 Task: Look for space in Crestview, United States from 5th July, 2023 to 15th July, 2023 for 9 adults in price range Rs.15000 to Rs.25000. Place can be entire place with 5 bedrooms having 5 beds and 5 bathrooms. Property type can be house, flat, guest house. Booking option can be shelf check-in. Required host language is English.
Action: Mouse moved to (423, 100)
Screenshot: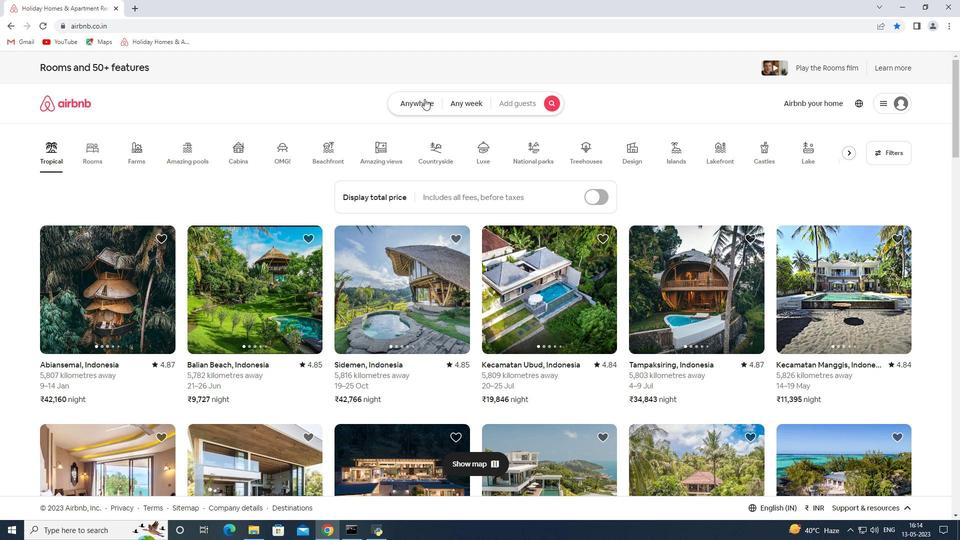 
Action: Mouse pressed left at (423, 100)
Screenshot: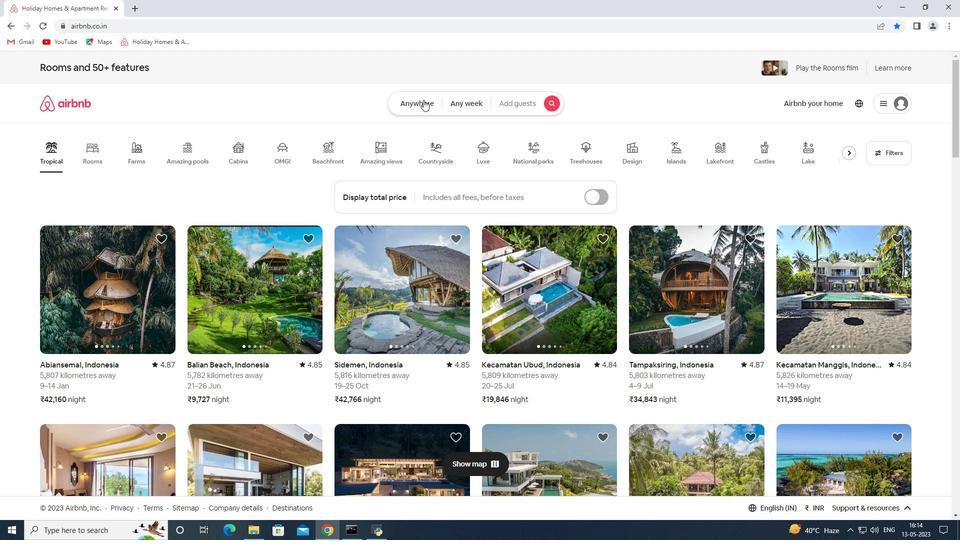 
Action: Mouse moved to (345, 146)
Screenshot: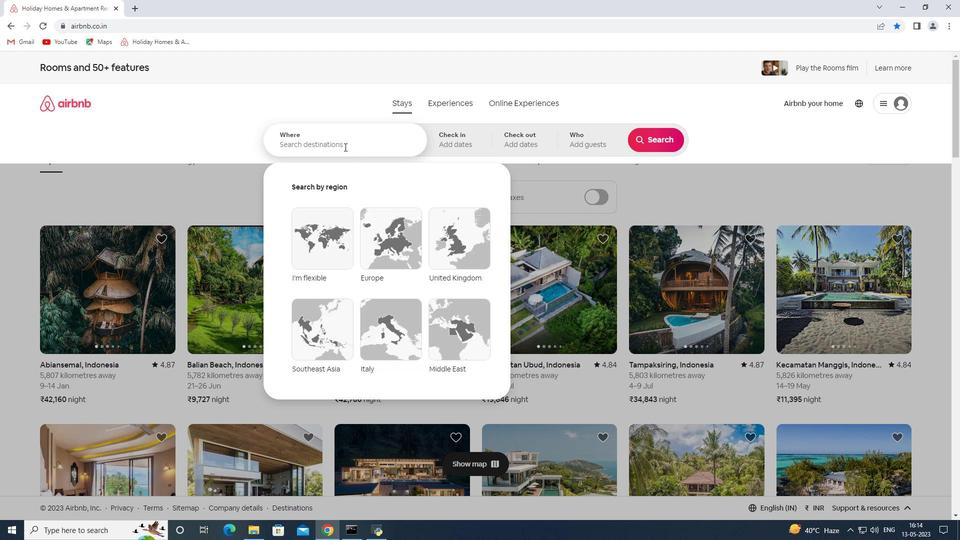 
Action: Mouse pressed left at (345, 146)
Screenshot: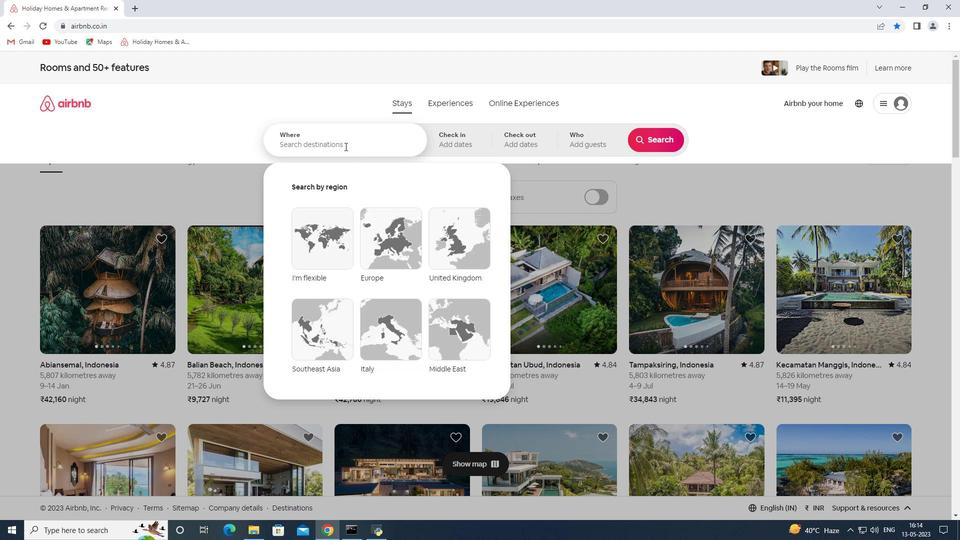 
Action: Key pressed <Key.shift><Key.shift>Crestview<Key.space><Key.shift><Key.shift><Key.shift><Key.shift><Key.shift><Key.shift><Key.shift><Key.shift><Key.shift><Key.shift><Key.shift><Key.shift><Key.shift><Key.shift><Key.shift><Key.shift><Key.shift><Key.shift><Key.shift><Key.shift><Key.shift><Key.shift><Key.shift><Key.shift><Key.shift><Key.shift><Key.shift><Key.shift><Key.shift><Key.shift>United<Key.space><Key.shift>States<Key.space><Key.enter>
Screenshot: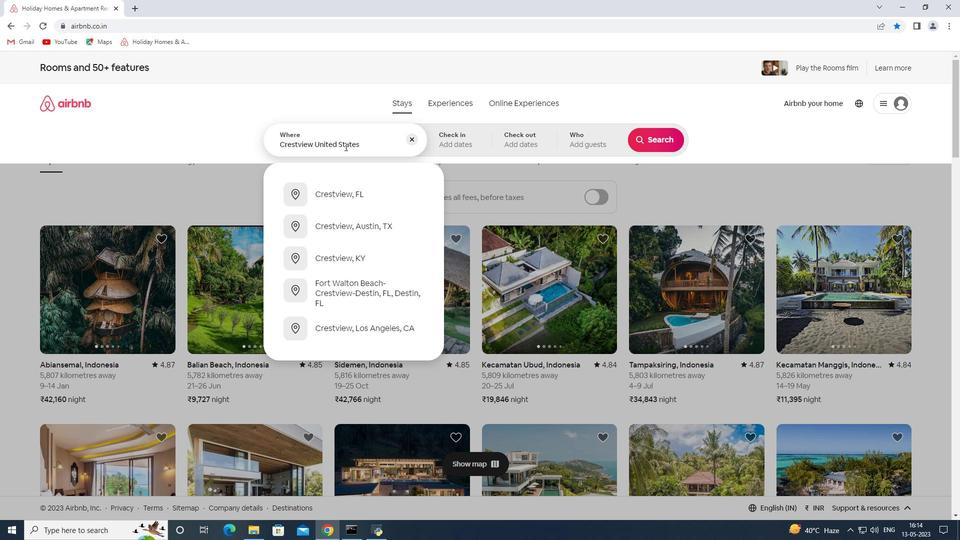 
Action: Mouse moved to (650, 217)
Screenshot: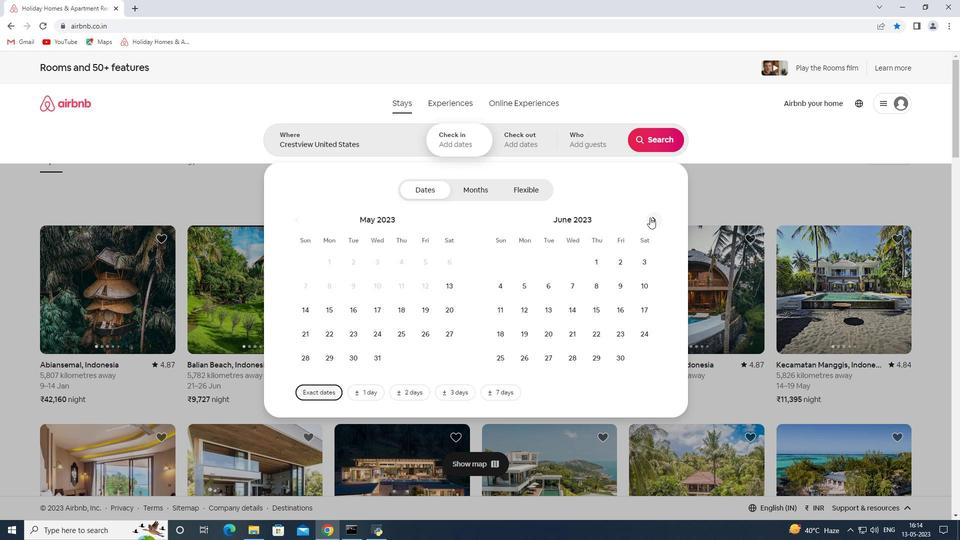 
Action: Mouse pressed left at (650, 217)
Screenshot: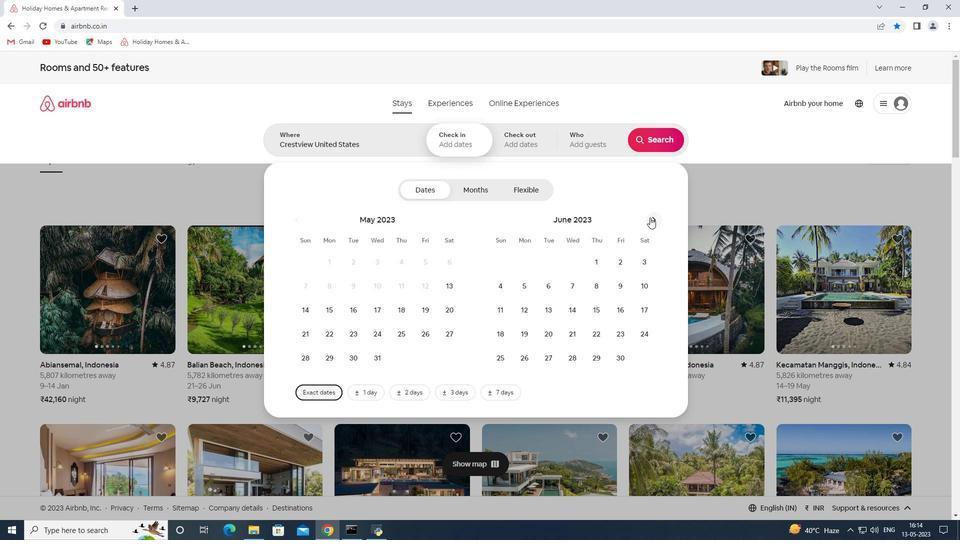 
Action: Mouse moved to (574, 287)
Screenshot: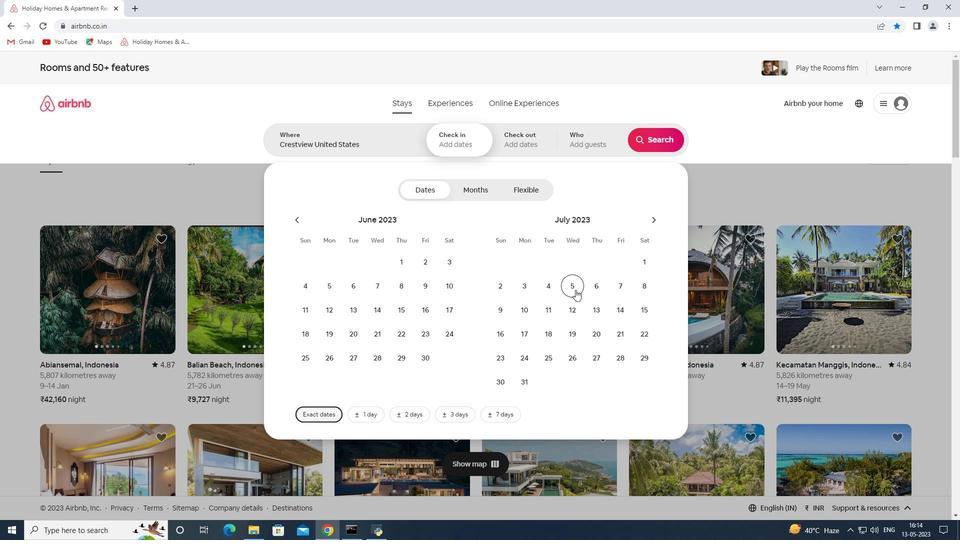 
Action: Mouse pressed left at (574, 287)
Screenshot: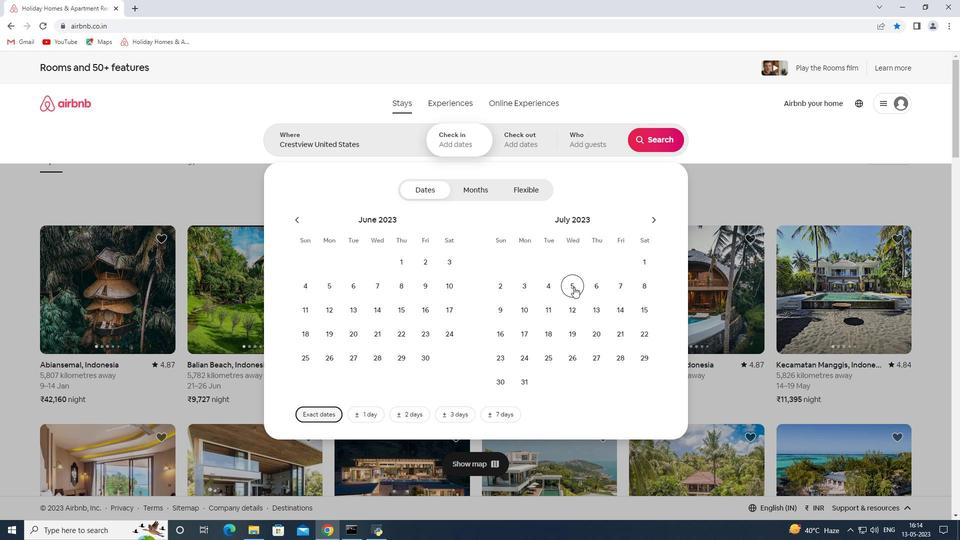 
Action: Mouse moved to (640, 308)
Screenshot: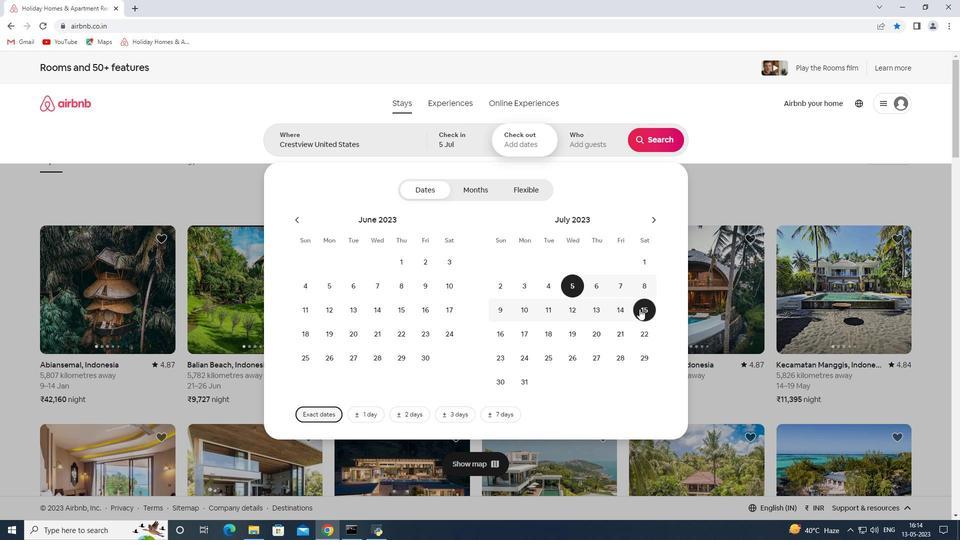 
Action: Mouse pressed left at (640, 308)
Screenshot: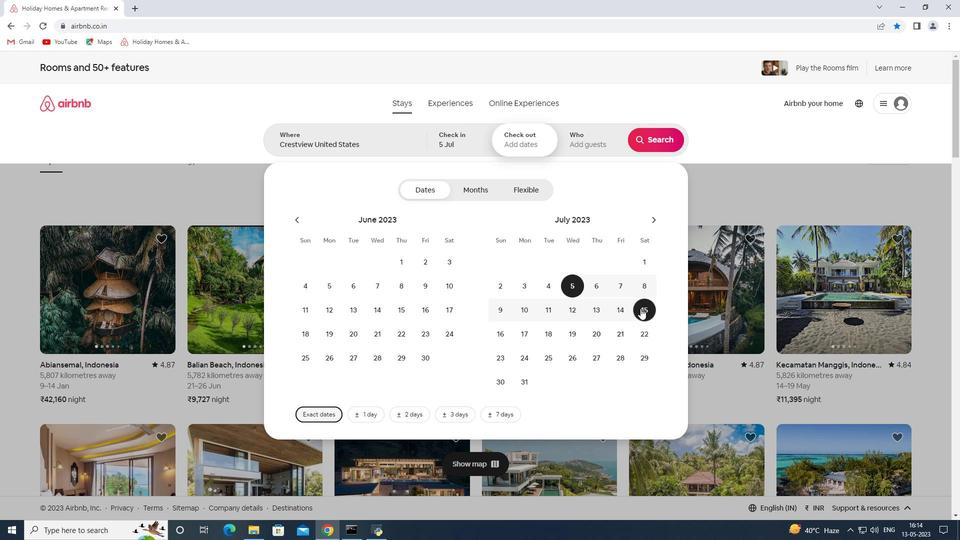 
Action: Mouse moved to (597, 145)
Screenshot: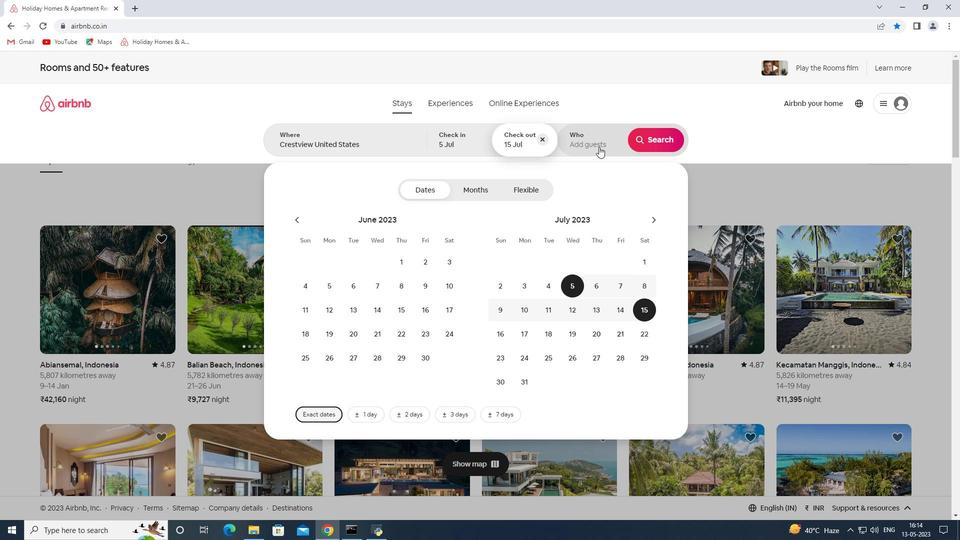 
Action: Mouse pressed left at (597, 145)
Screenshot: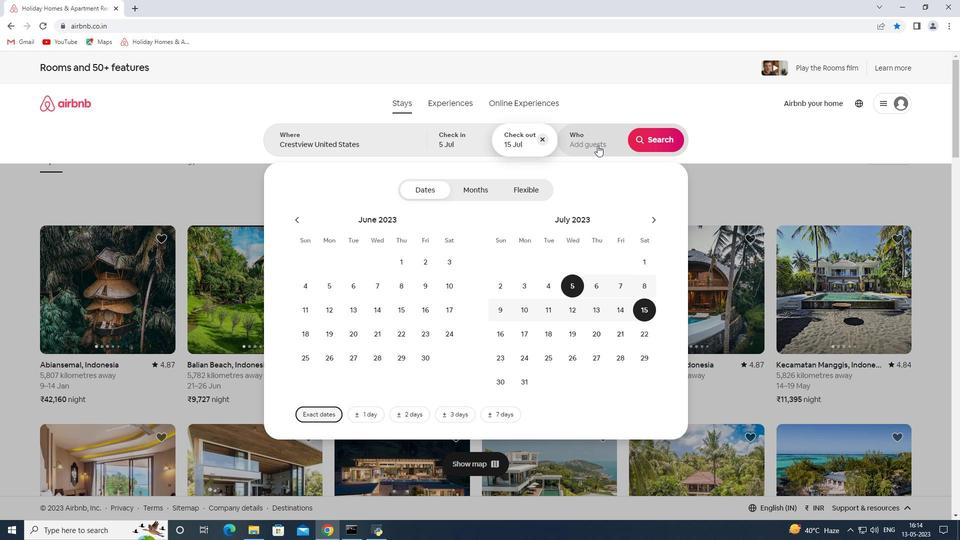 
Action: Mouse moved to (659, 194)
Screenshot: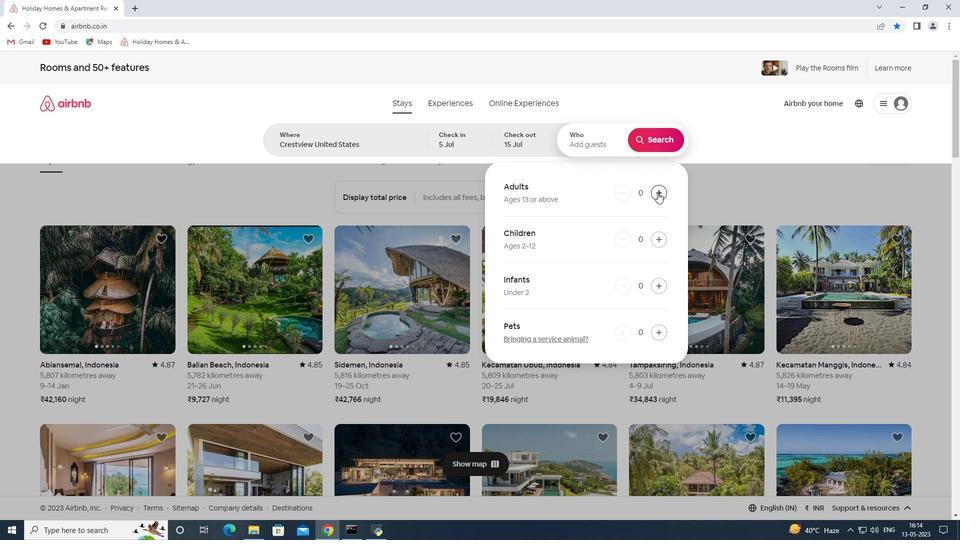 
Action: Mouse pressed left at (659, 194)
Screenshot: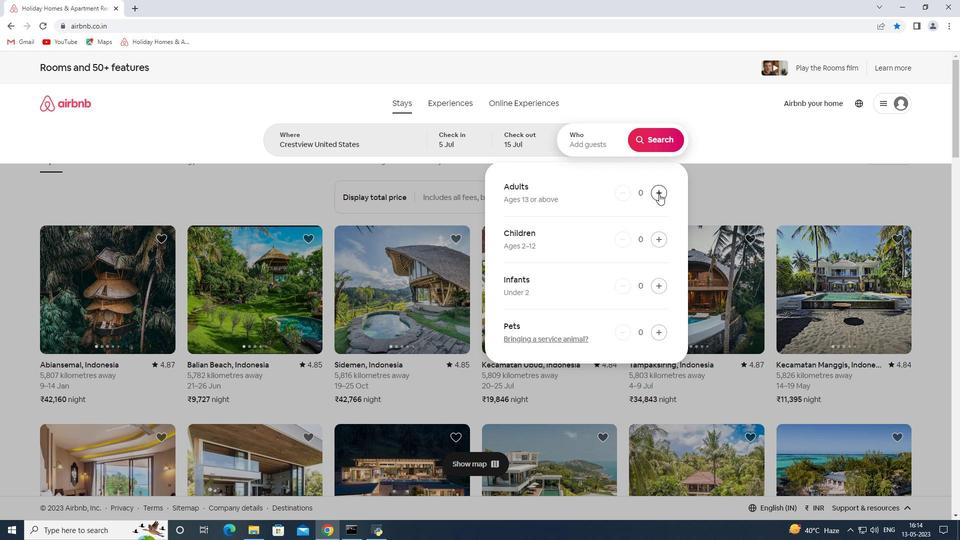 
Action: Mouse pressed left at (659, 194)
Screenshot: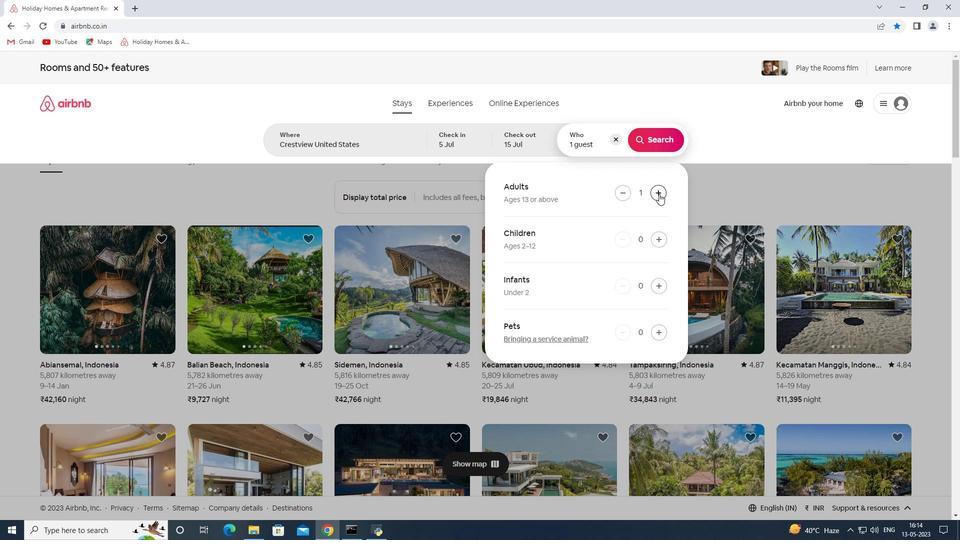 
Action: Mouse pressed left at (659, 194)
Screenshot: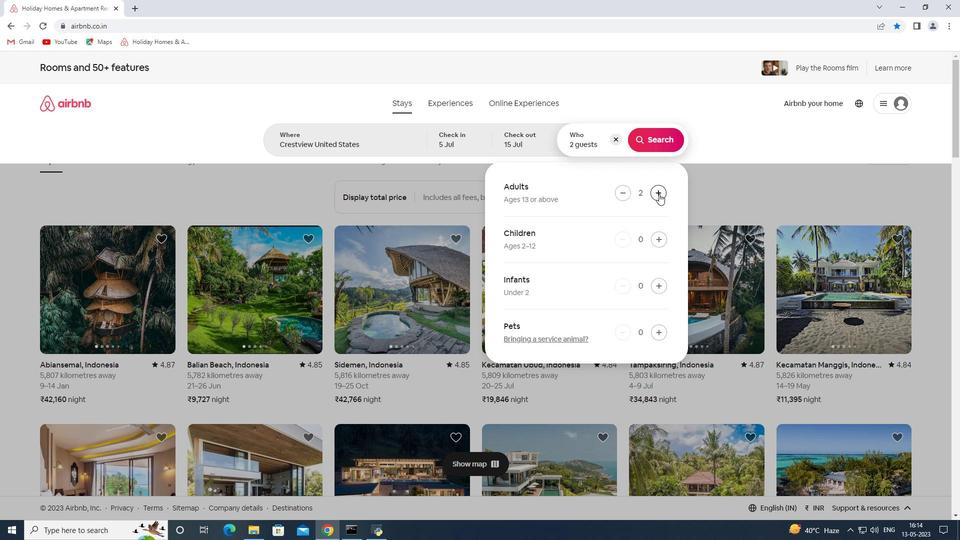 
Action: Mouse pressed left at (659, 194)
Screenshot: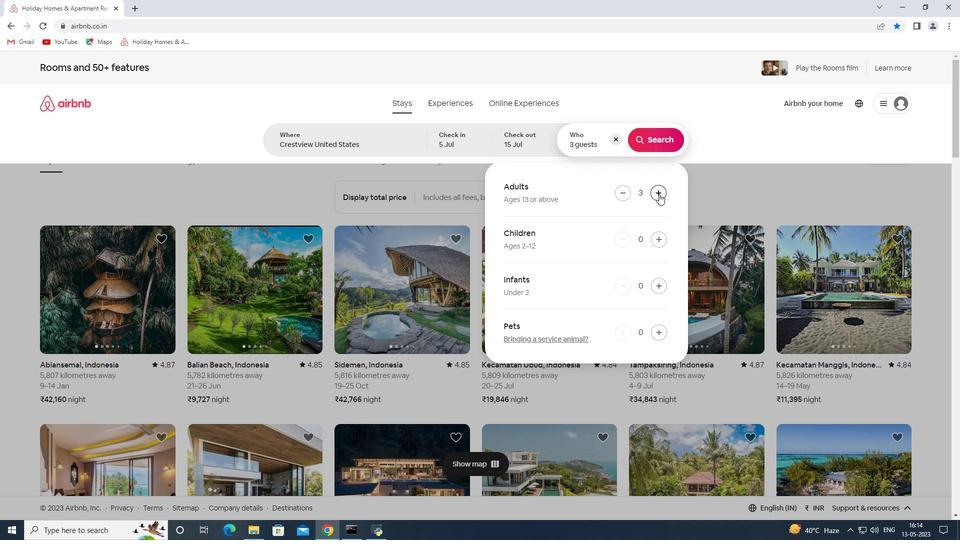 
Action: Mouse pressed left at (659, 194)
Screenshot: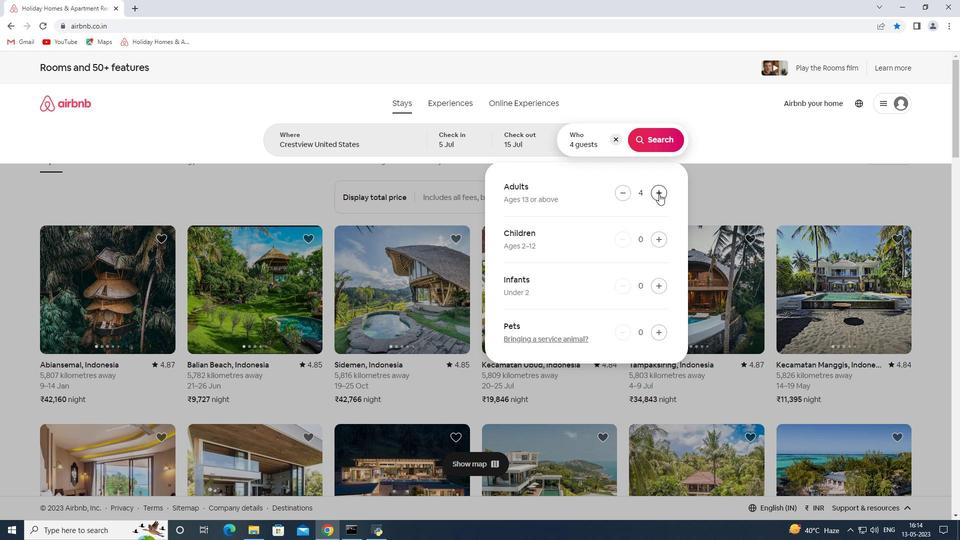 
Action: Mouse pressed left at (659, 194)
Screenshot: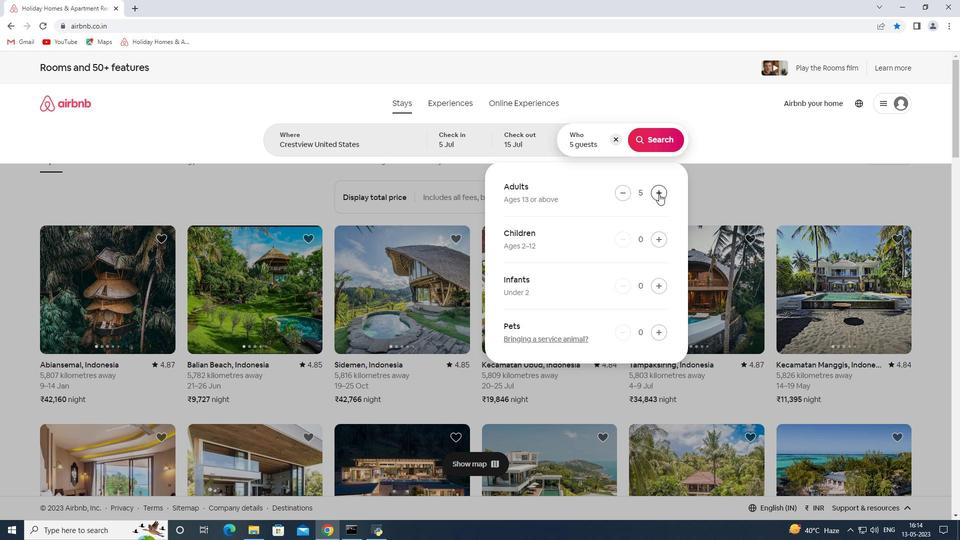 
Action: Mouse pressed left at (659, 194)
Screenshot: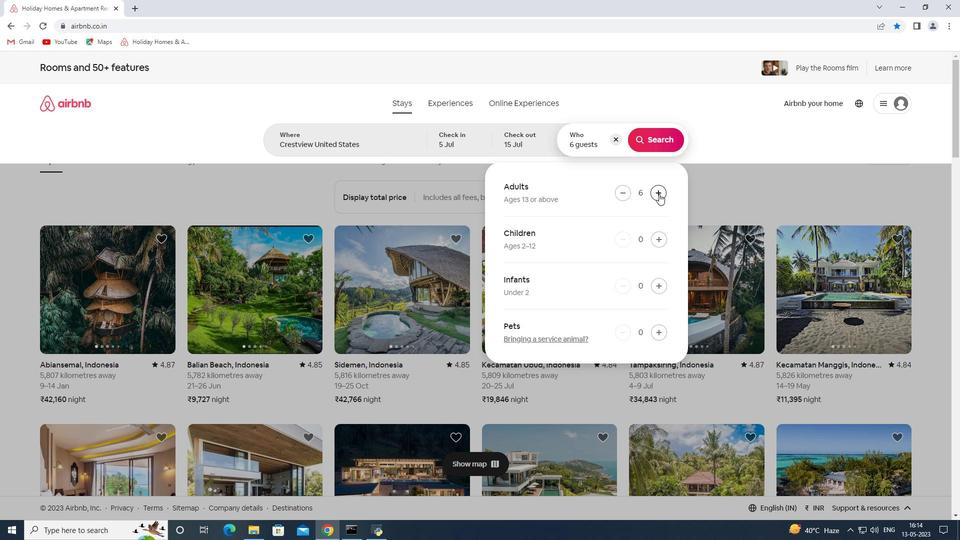 
Action: Mouse pressed left at (659, 194)
Screenshot: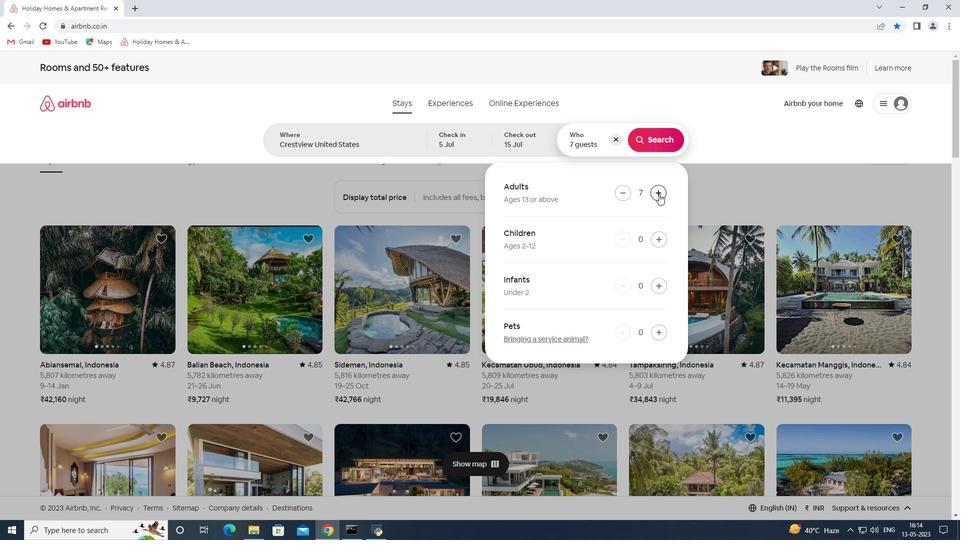 
Action: Mouse pressed left at (659, 194)
Screenshot: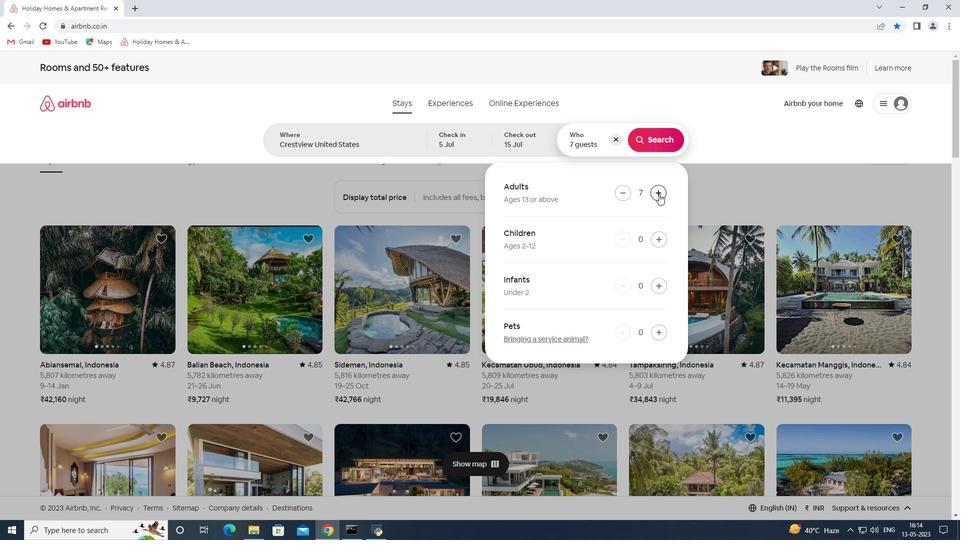 
Action: Mouse moved to (656, 144)
Screenshot: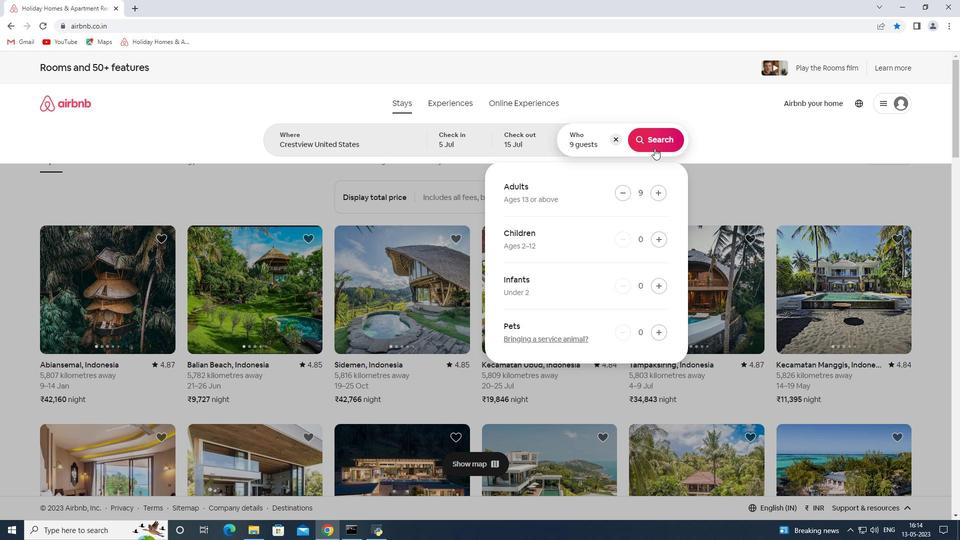 
Action: Mouse pressed left at (656, 144)
Screenshot: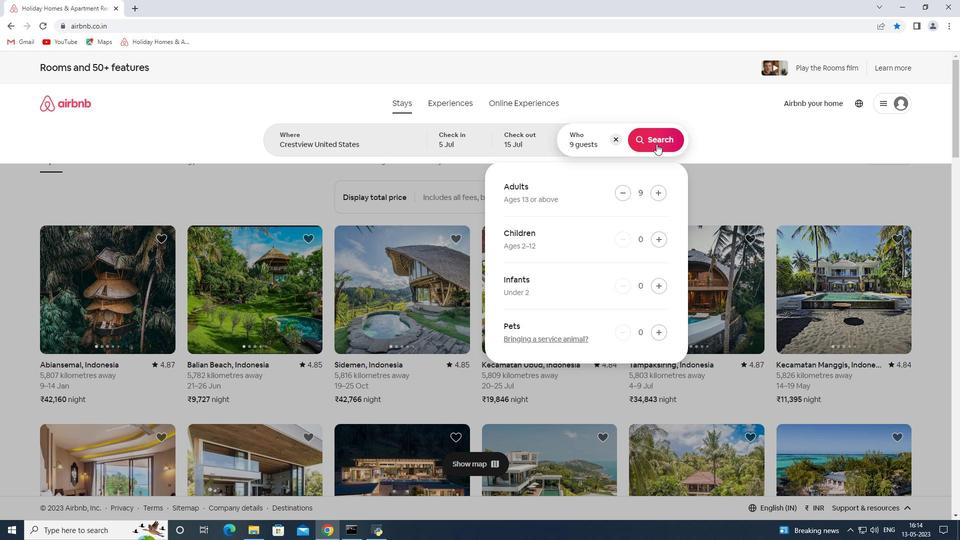 
Action: Mouse moved to (905, 116)
Screenshot: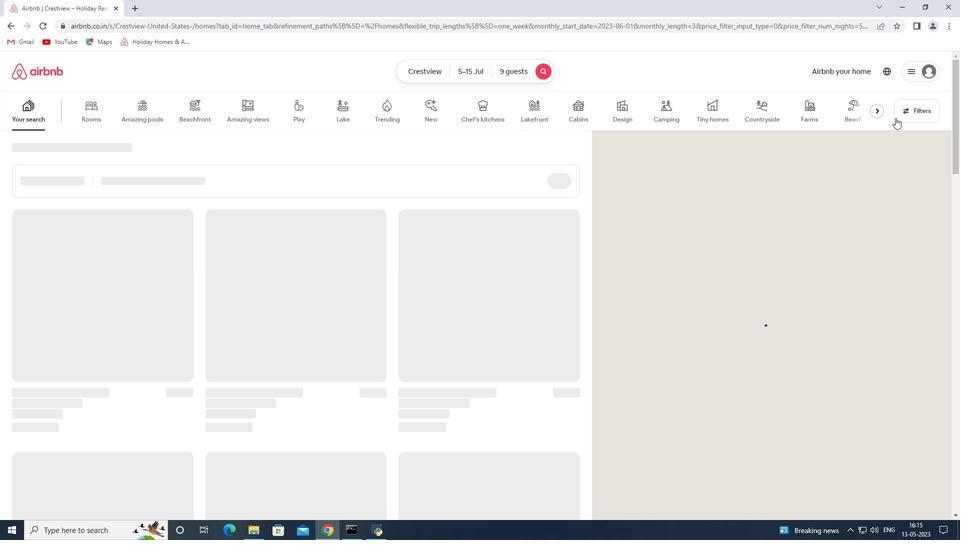 
Action: Mouse pressed left at (905, 116)
Screenshot: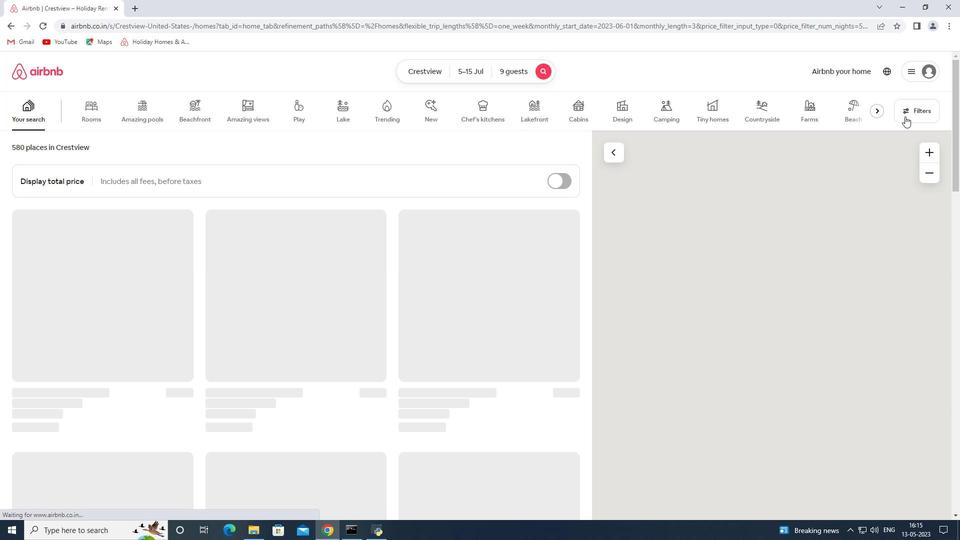 
Action: Mouse moved to (358, 361)
Screenshot: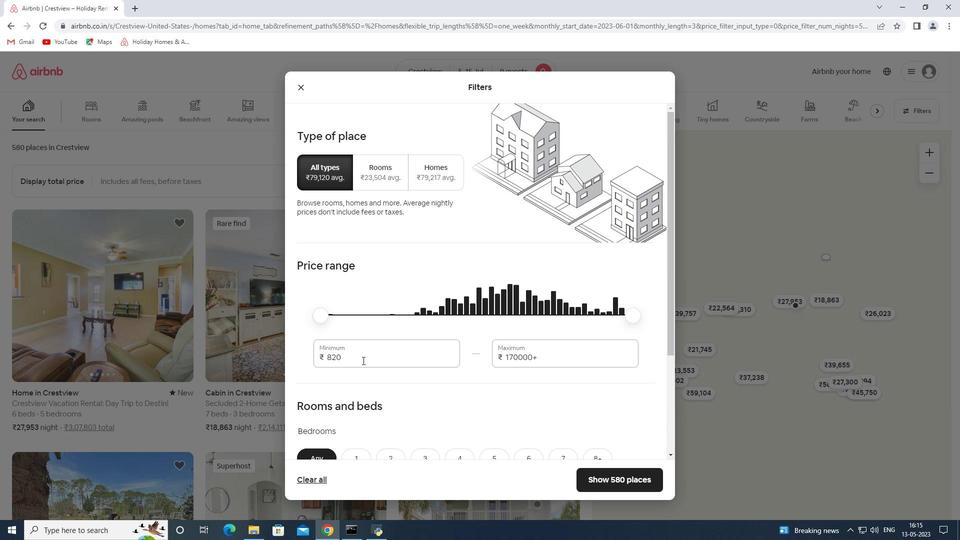 
Action: Mouse pressed left at (358, 361)
Screenshot: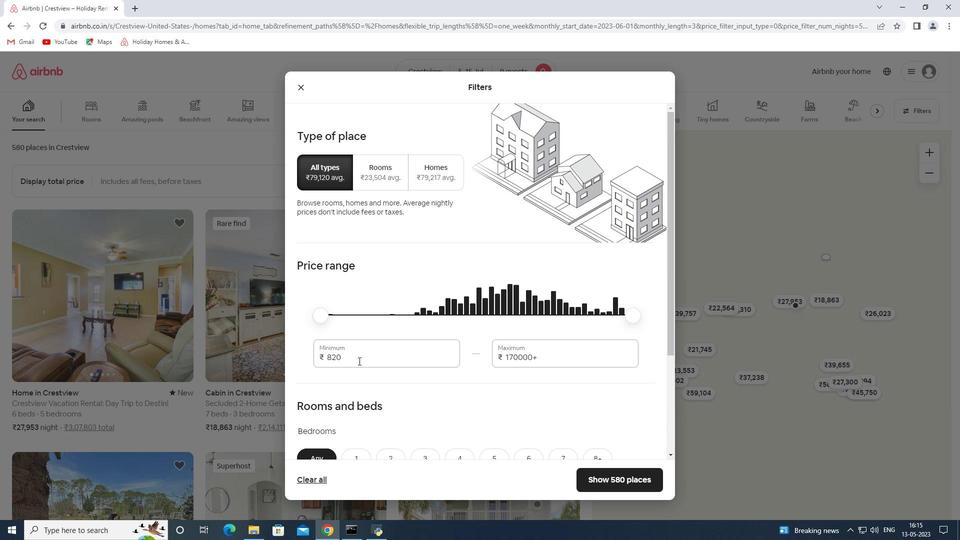 
Action: Mouse pressed left at (358, 361)
Screenshot: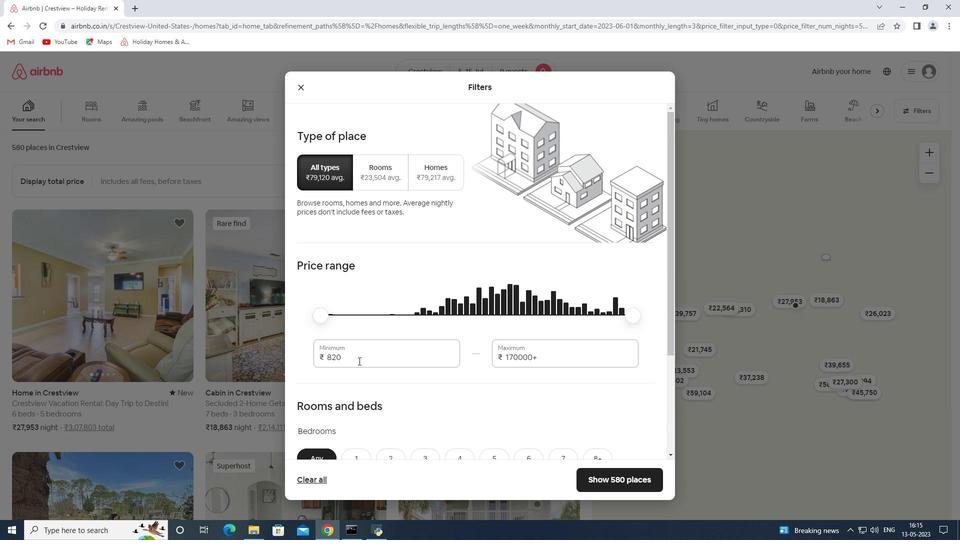 
Action: Key pressed 15000<Key.tab>25000
Screenshot: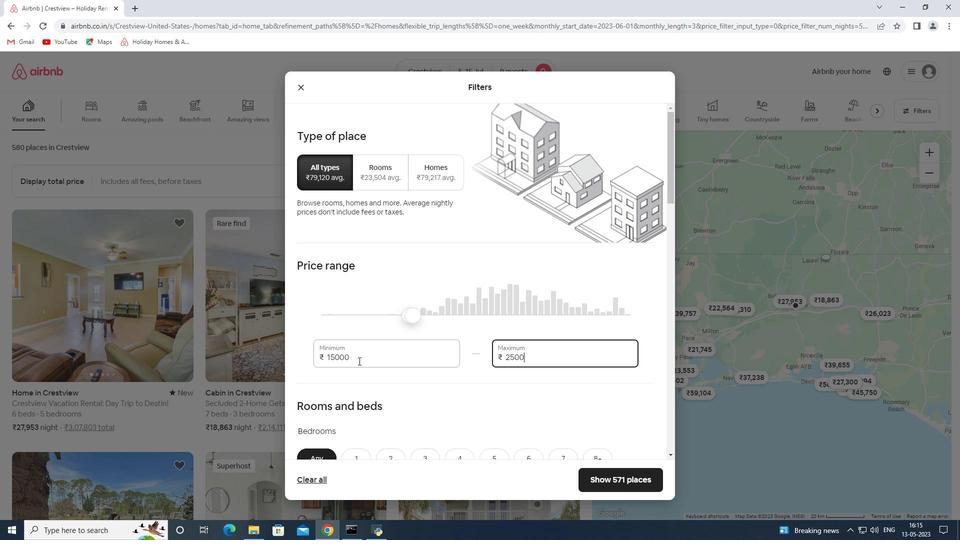 
Action: Mouse moved to (367, 358)
Screenshot: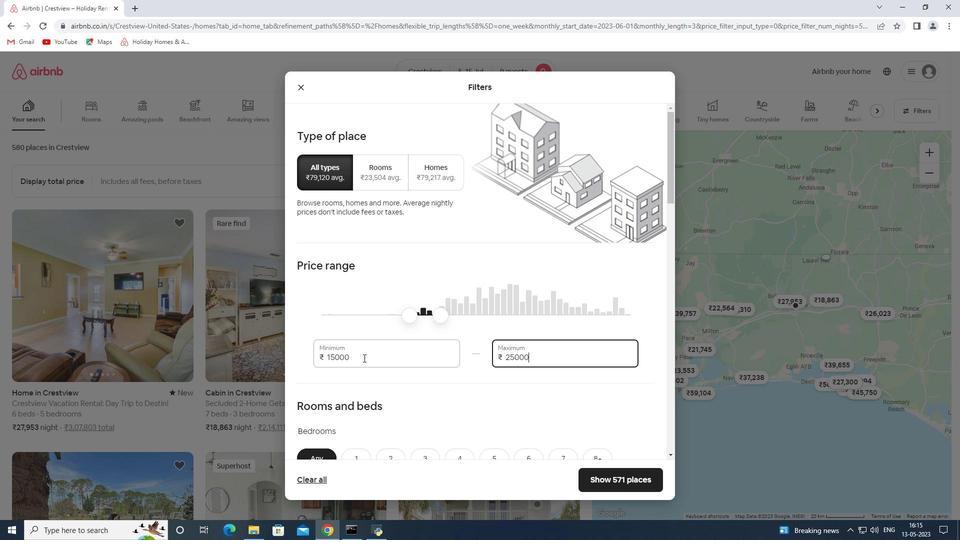 
Action: Mouse scrolled (367, 357) with delta (0, 0)
Screenshot: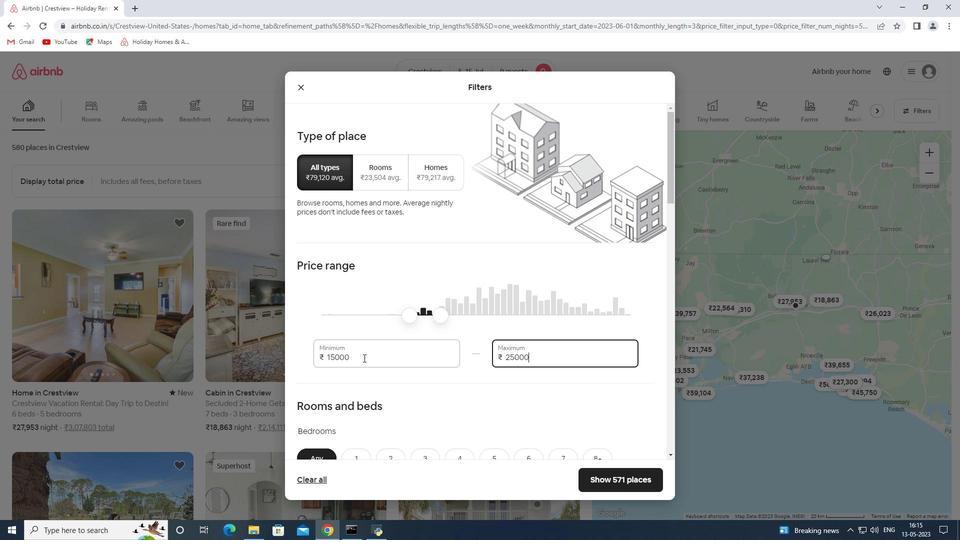 
Action: Mouse moved to (392, 348)
Screenshot: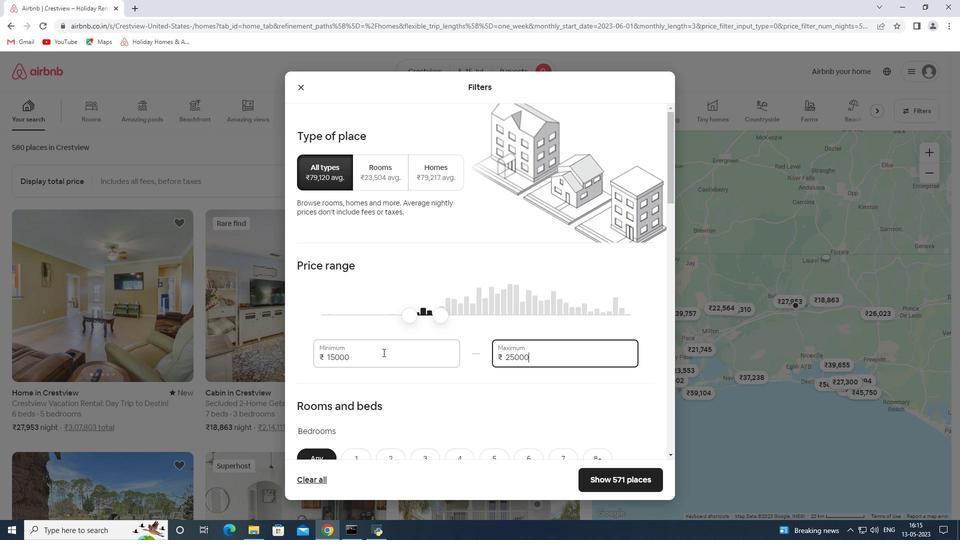 
Action: Mouse scrolled (392, 348) with delta (0, 0)
Screenshot: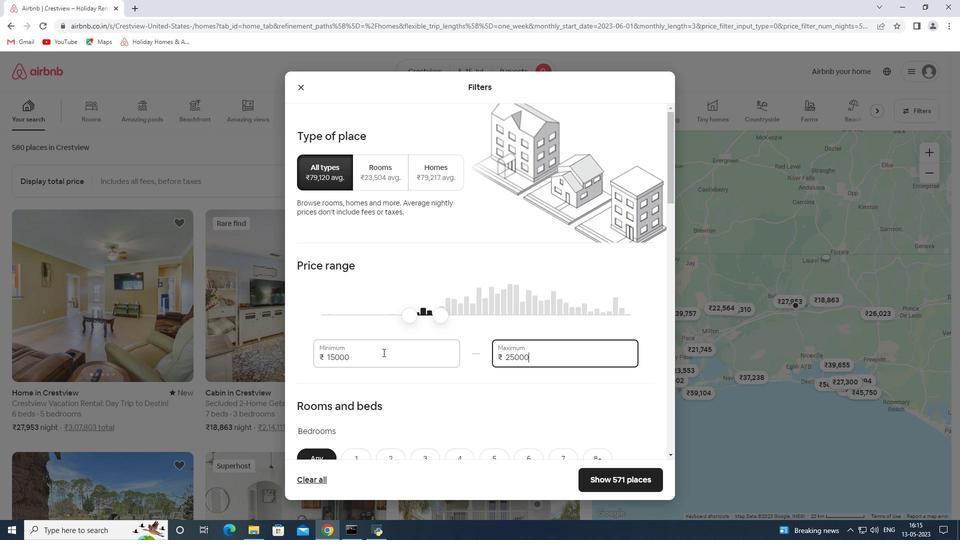 
Action: Mouse moved to (464, 334)
Screenshot: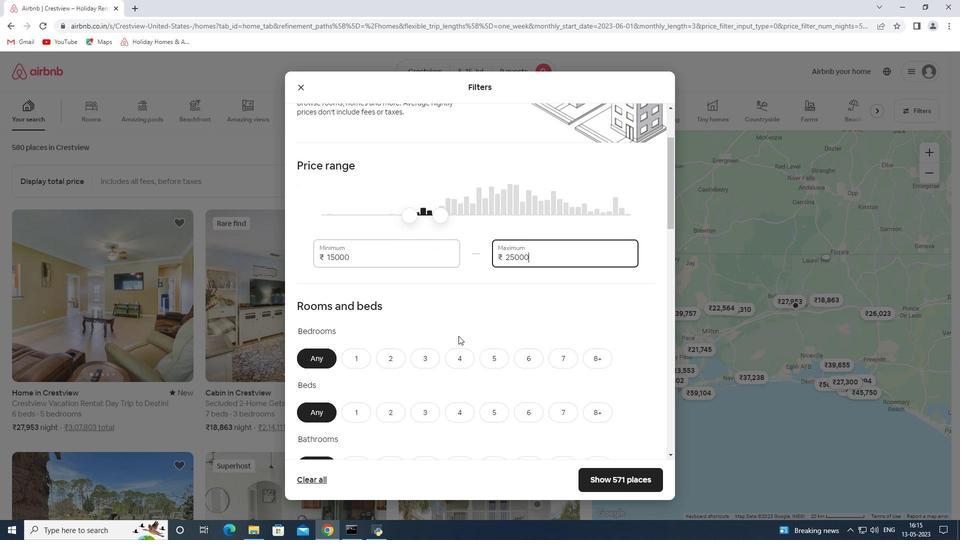
Action: Mouse scrolled (464, 333) with delta (0, 0)
Screenshot: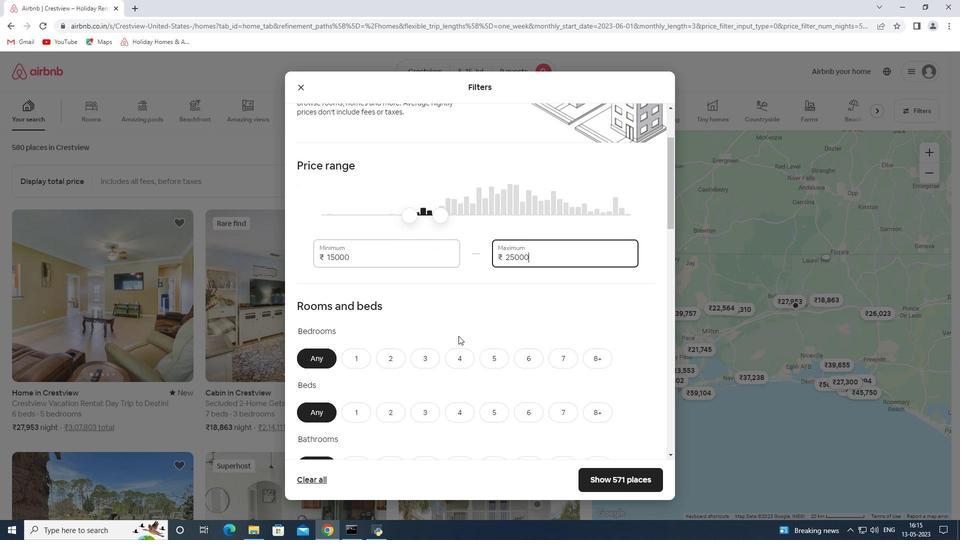 
Action: Mouse moved to (478, 330)
Screenshot: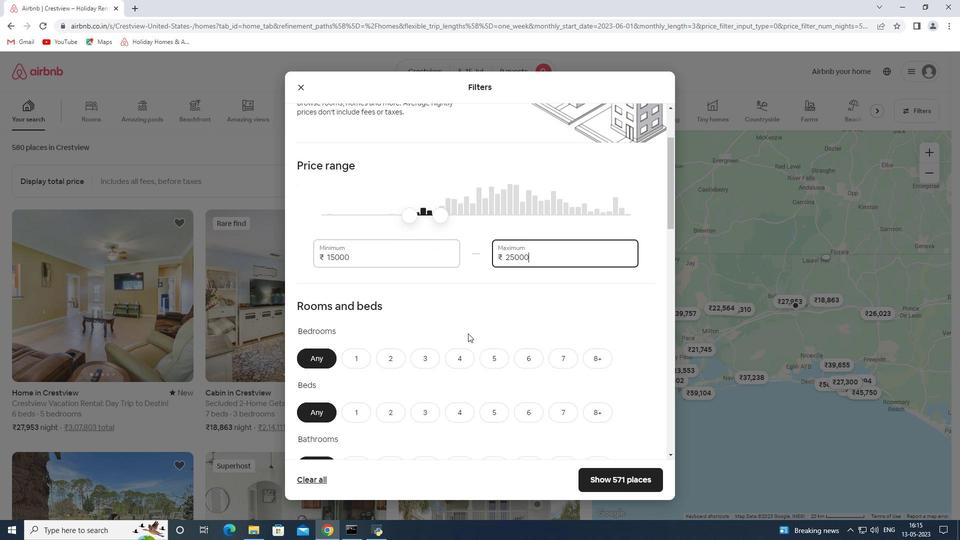 
Action: Mouse scrolled (478, 329) with delta (0, 0)
Screenshot: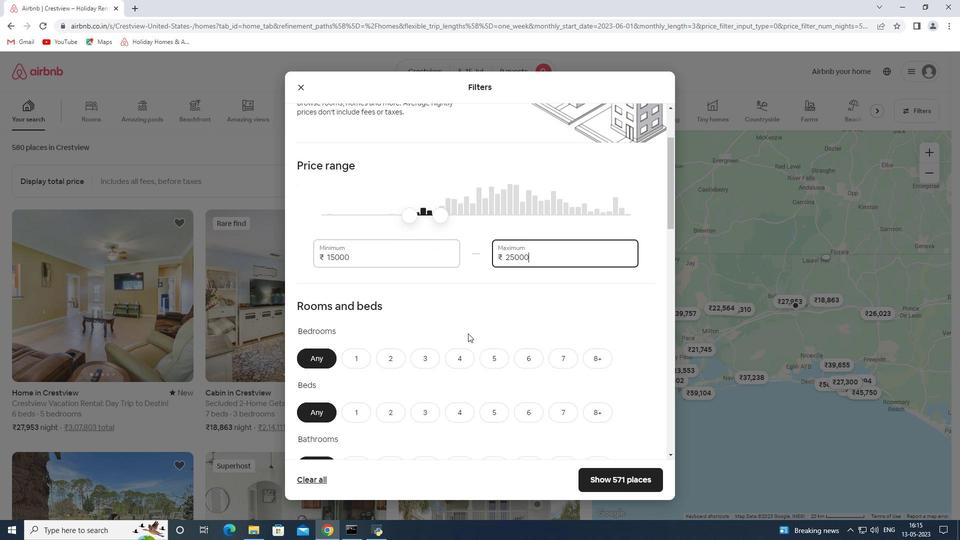 
Action: Mouse moved to (498, 255)
Screenshot: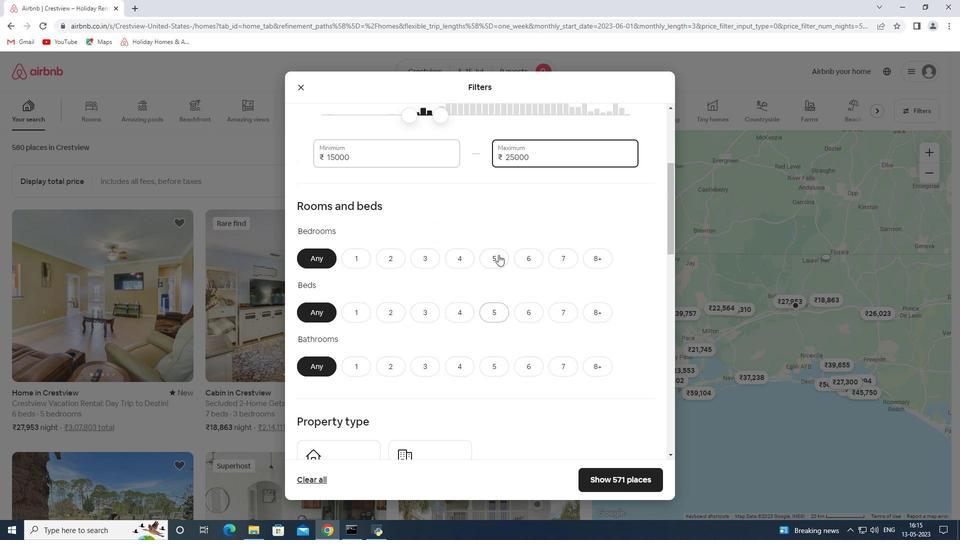 
Action: Mouse pressed left at (498, 255)
Screenshot: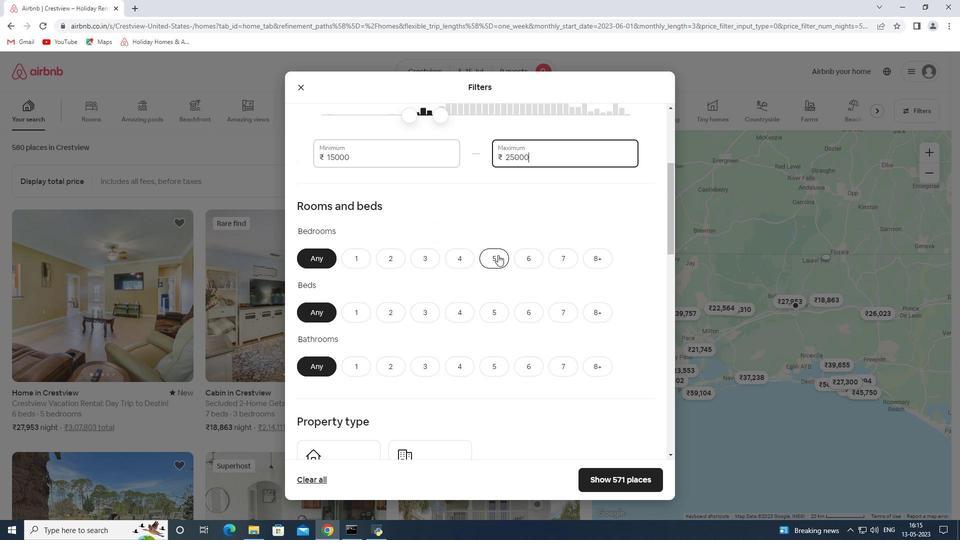 
Action: Mouse moved to (492, 307)
Screenshot: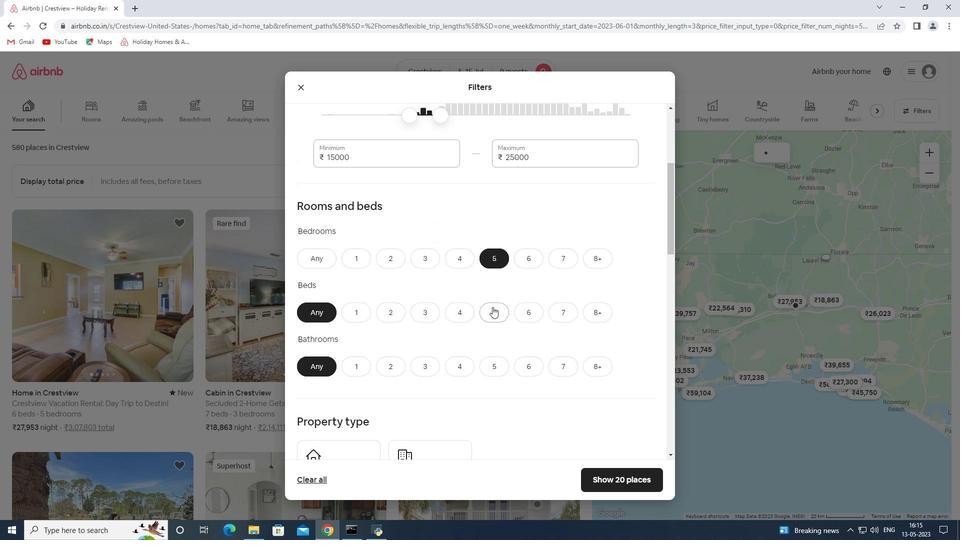 
Action: Mouse pressed left at (492, 307)
Screenshot: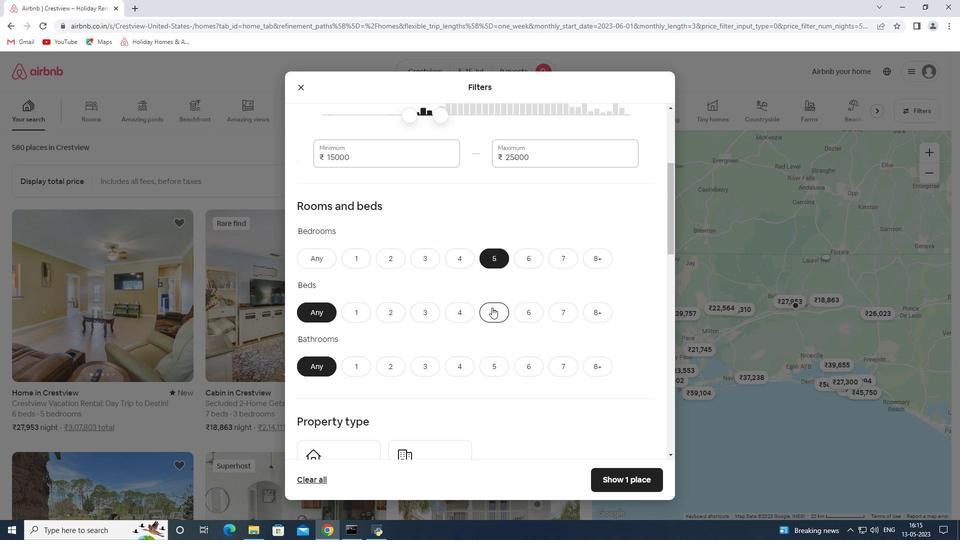 
Action: Mouse moved to (496, 369)
Screenshot: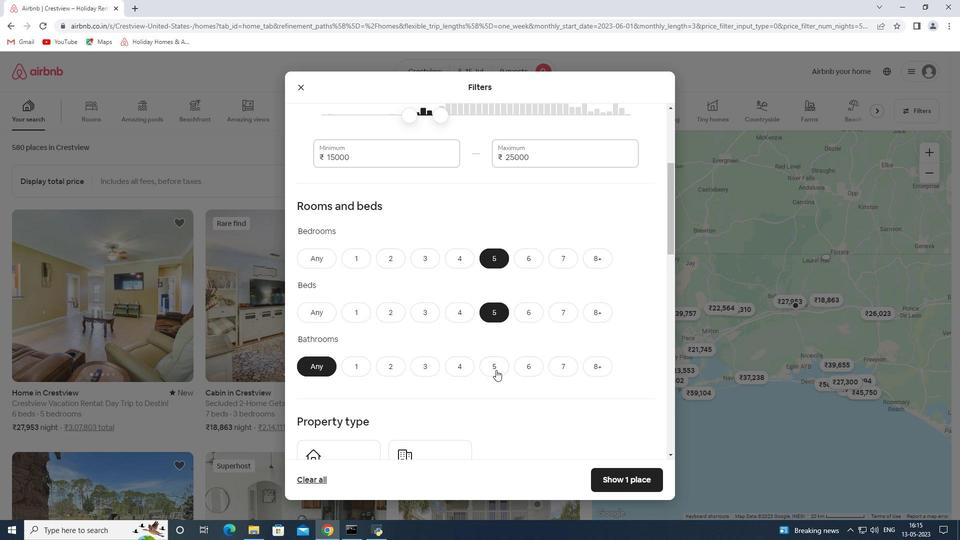 
Action: Mouse pressed left at (496, 369)
Screenshot: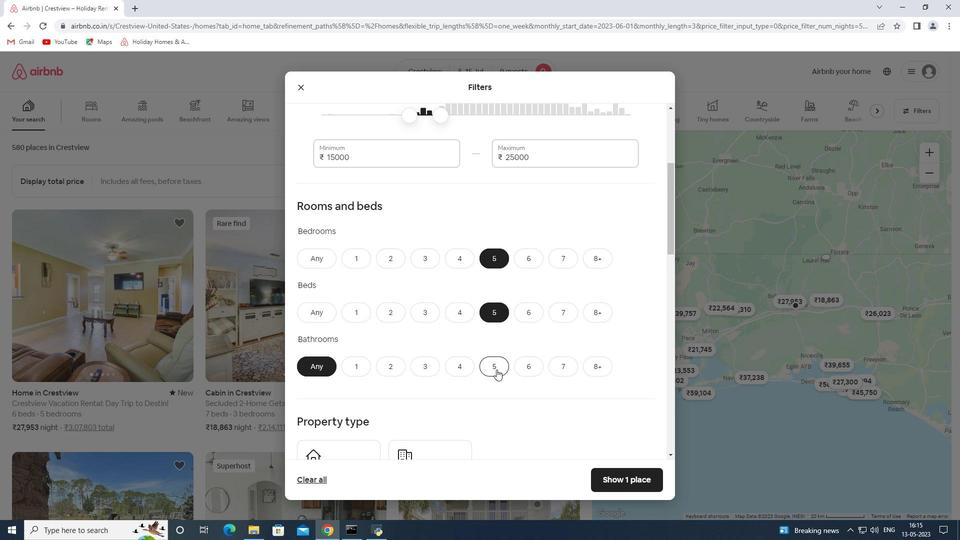 
Action: Mouse scrolled (496, 369) with delta (0, 0)
Screenshot: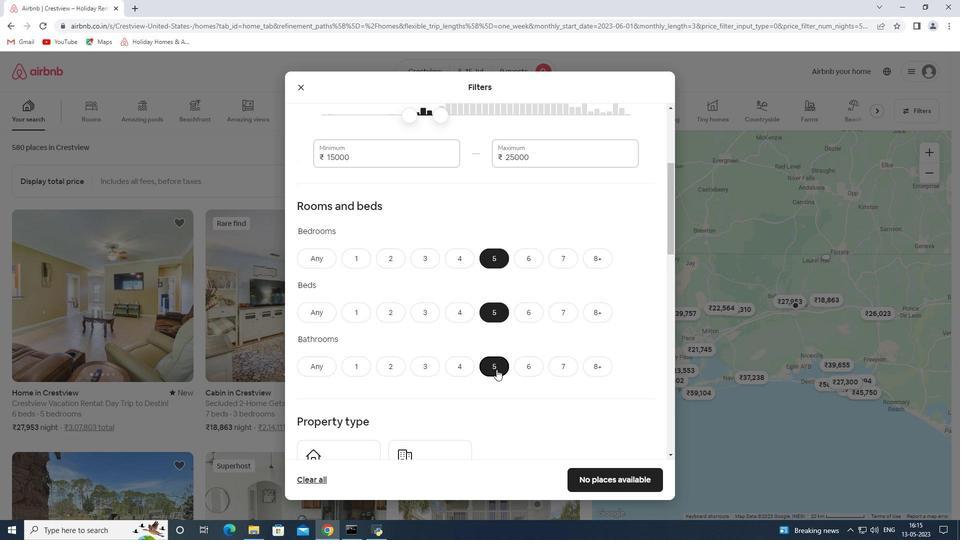 
Action: Mouse moved to (497, 319)
Screenshot: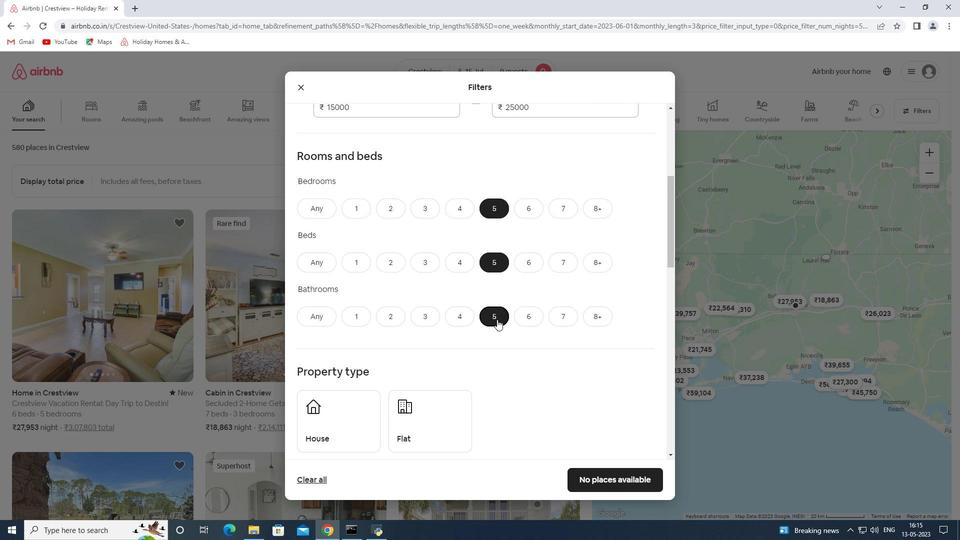 
Action: Mouse scrolled (497, 318) with delta (0, 0)
Screenshot: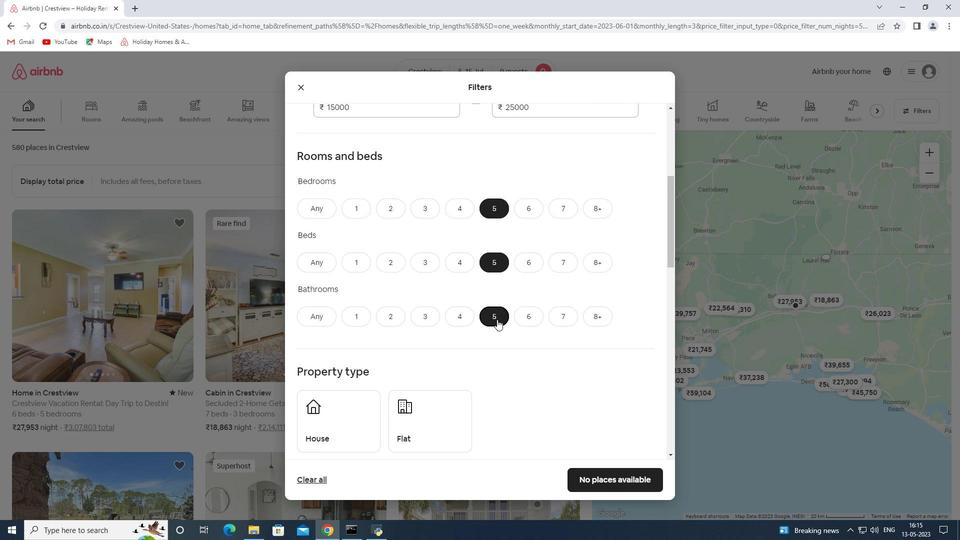 
Action: Mouse moved to (499, 315)
Screenshot: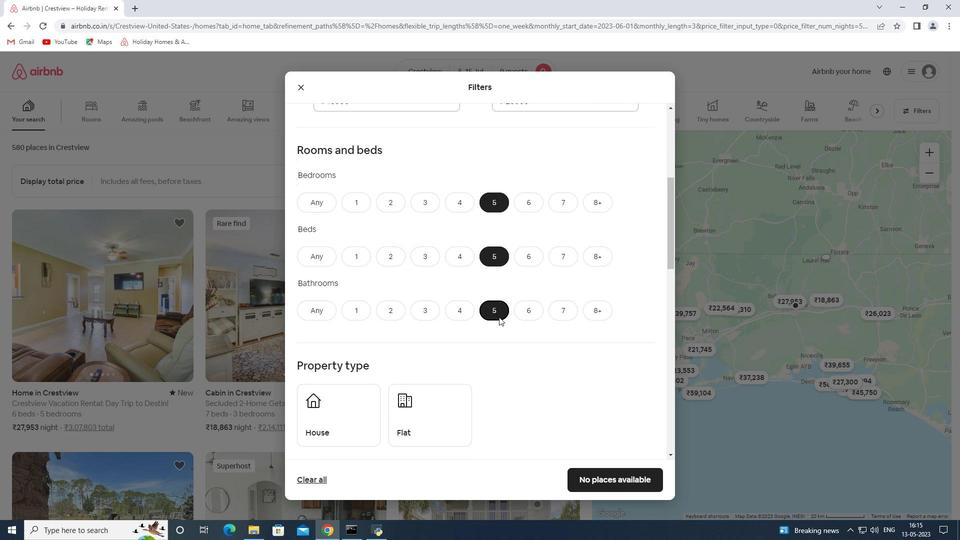 
Action: Mouse scrolled (499, 315) with delta (0, 0)
Screenshot: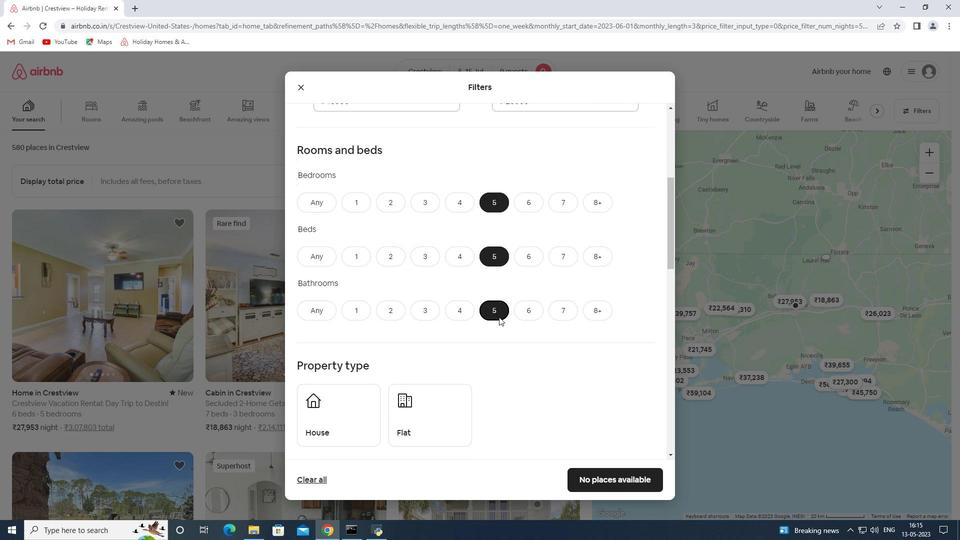 
Action: Mouse moved to (502, 292)
Screenshot: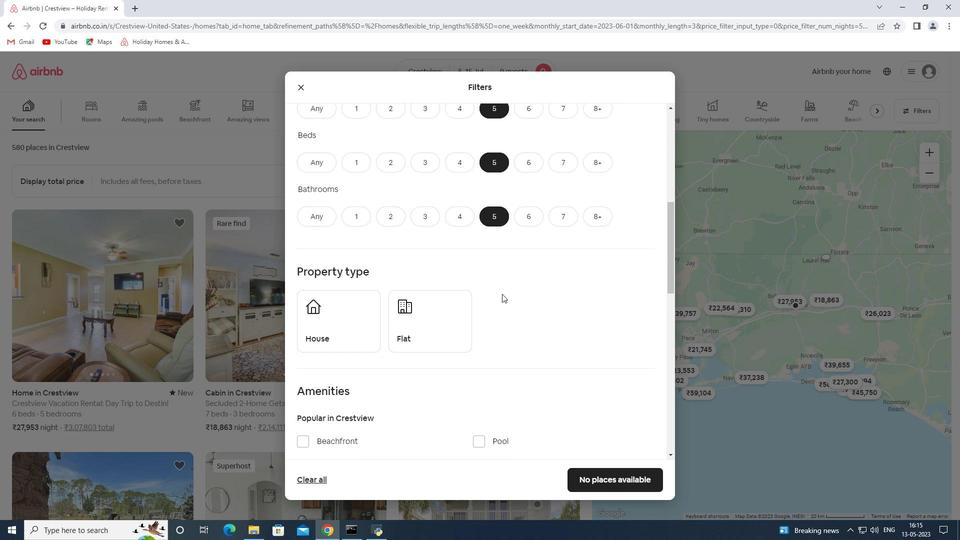 
Action: Mouse scrolled (502, 292) with delta (0, 0)
Screenshot: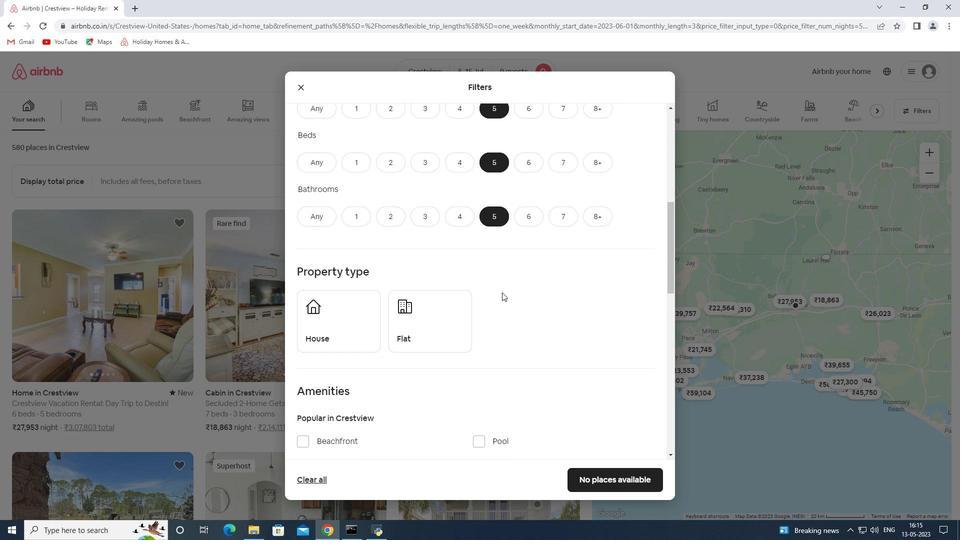 
Action: Mouse scrolled (502, 292) with delta (0, 0)
Screenshot: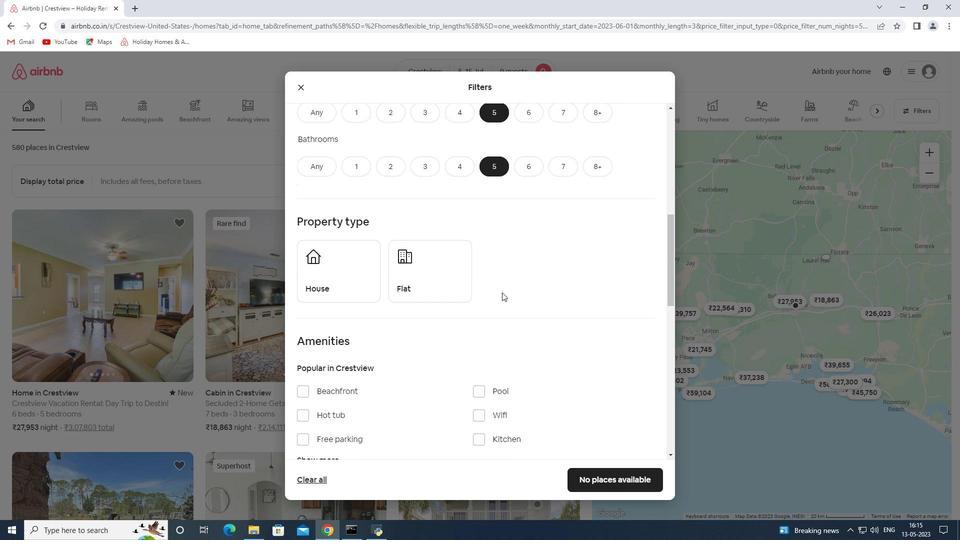 
Action: Mouse moved to (351, 210)
Screenshot: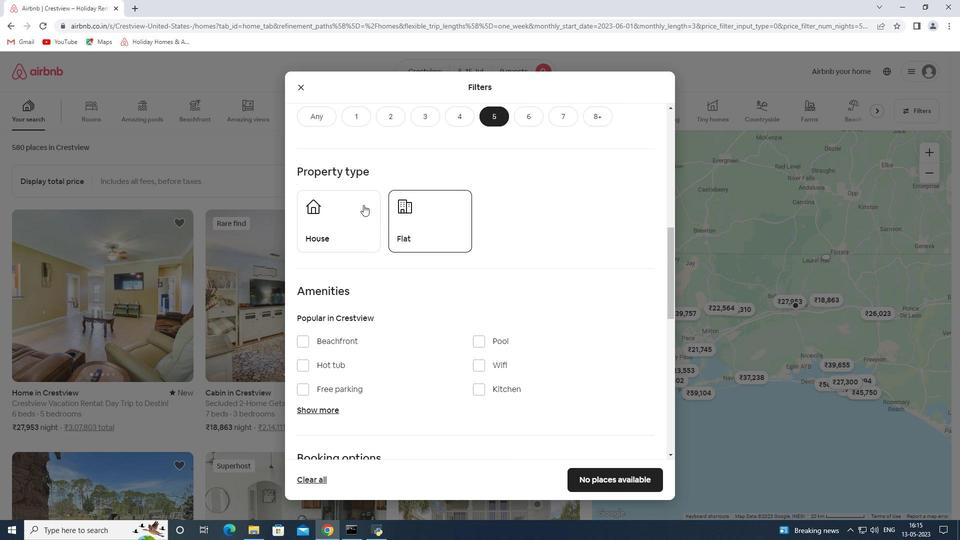 
Action: Mouse pressed left at (351, 210)
Screenshot: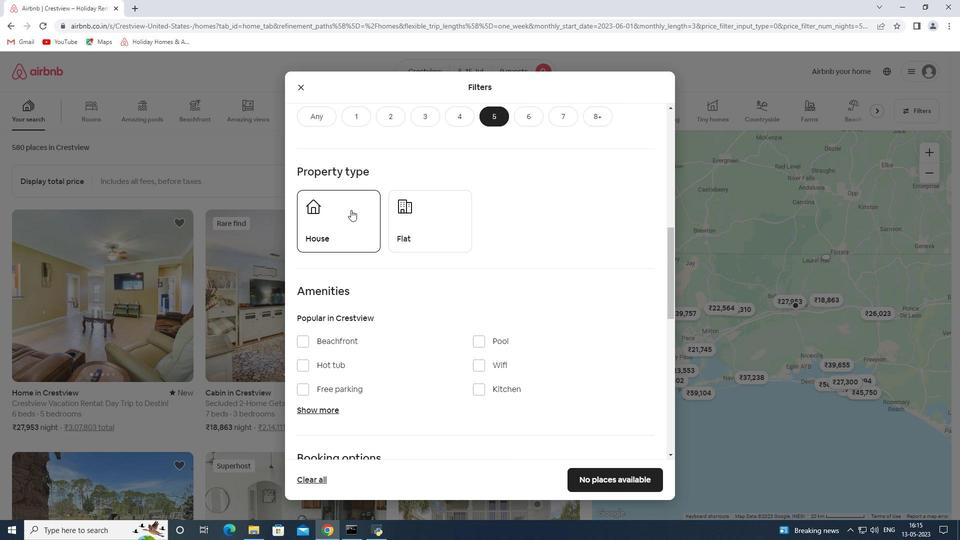 
Action: Mouse moved to (422, 219)
Screenshot: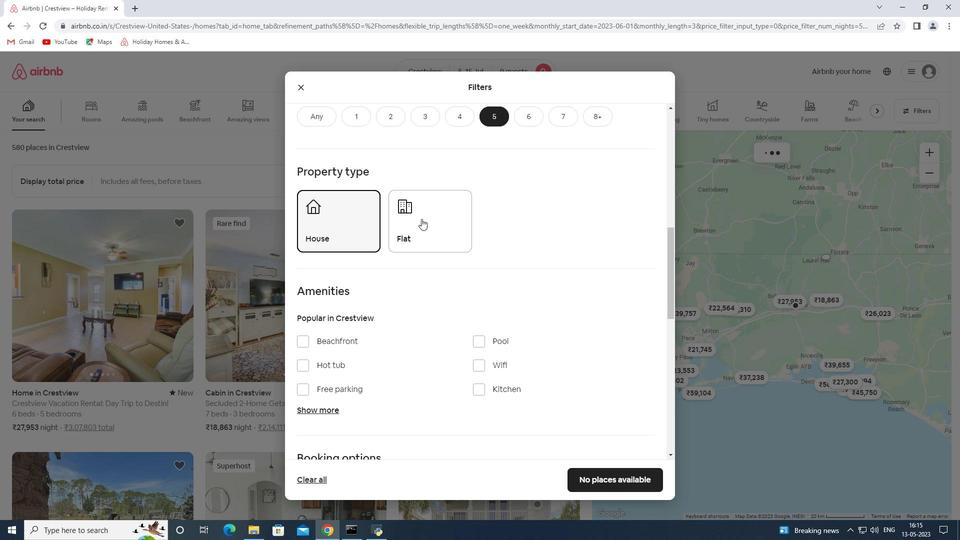 
Action: Mouse pressed left at (422, 219)
Screenshot: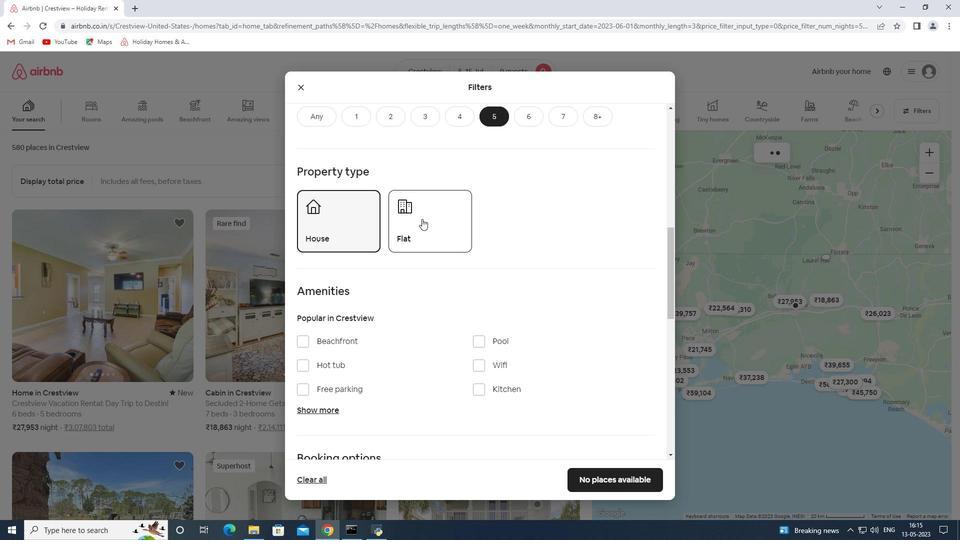 
Action: Mouse moved to (406, 264)
Screenshot: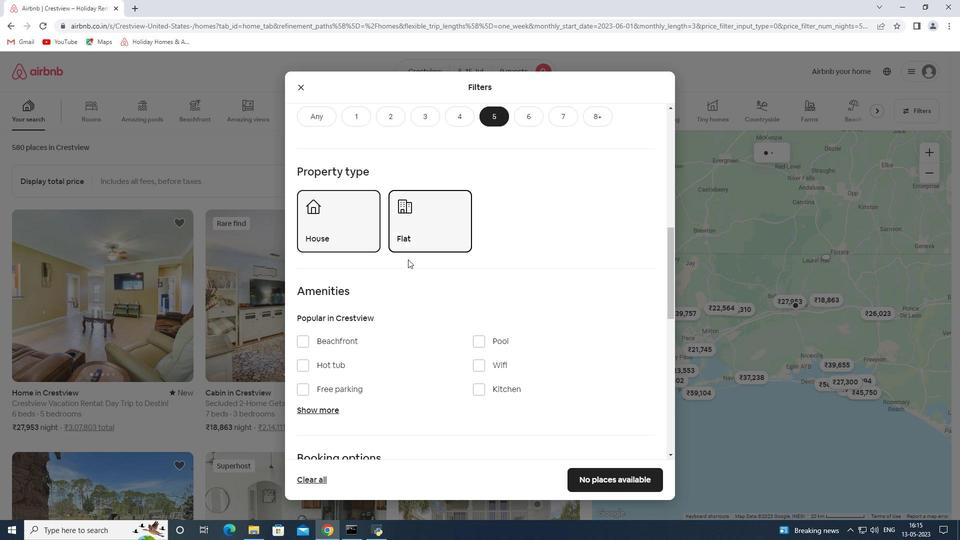 
Action: Mouse scrolled (406, 264) with delta (0, 0)
Screenshot: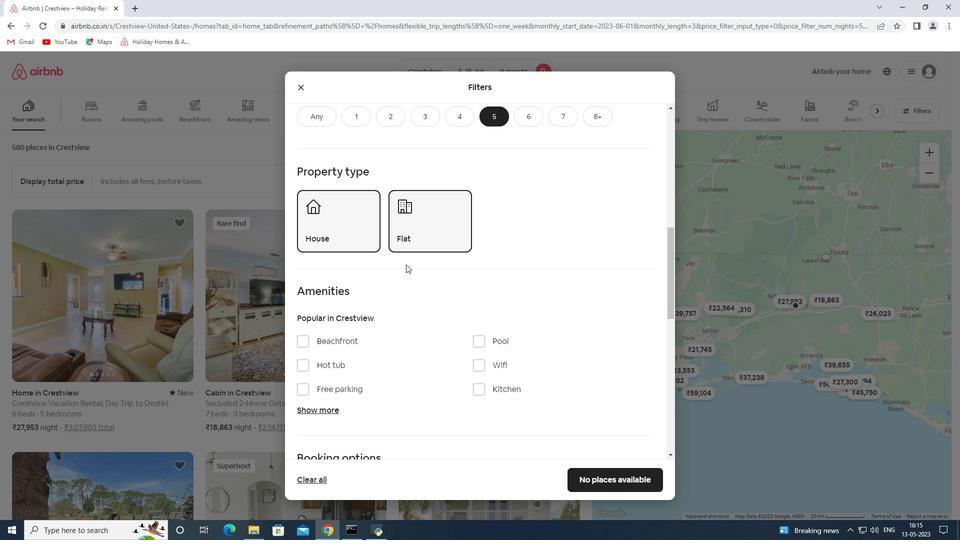 
Action: Mouse scrolled (406, 264) with delta (0, 0)
Screenshot: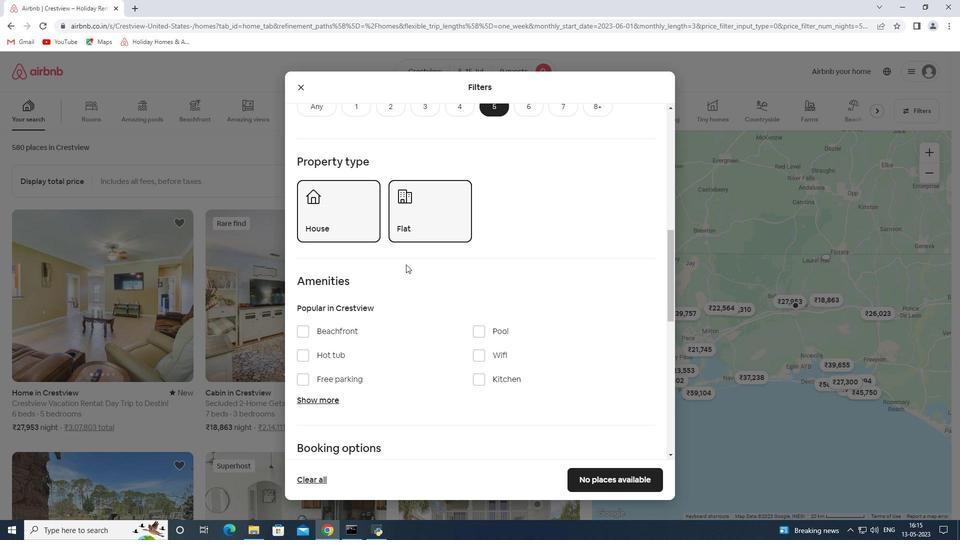 
Action: Mouse scrolled (406, 264) with delta (0, 0)
Screenshot: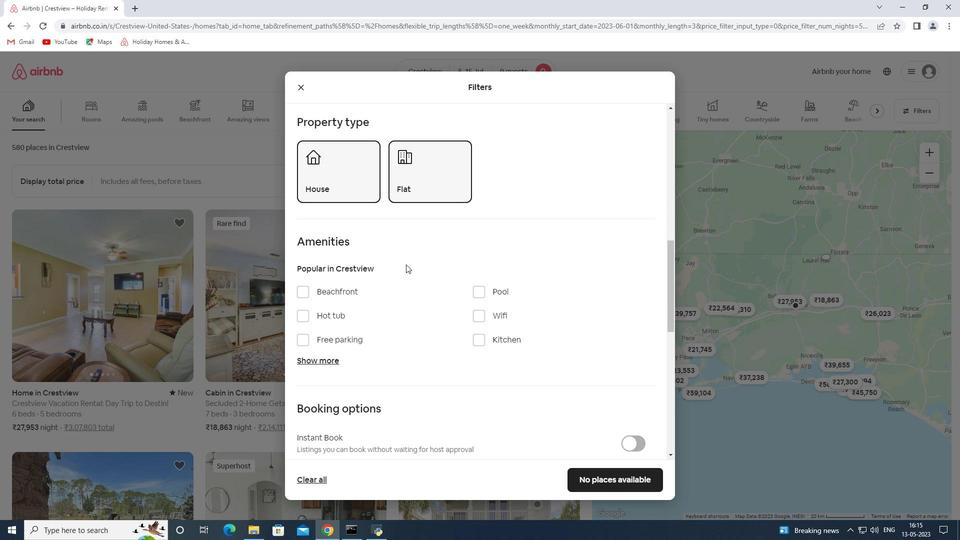 
Action: Mouse scrolled (406, 264) with delta (0, 0)
Screenshot: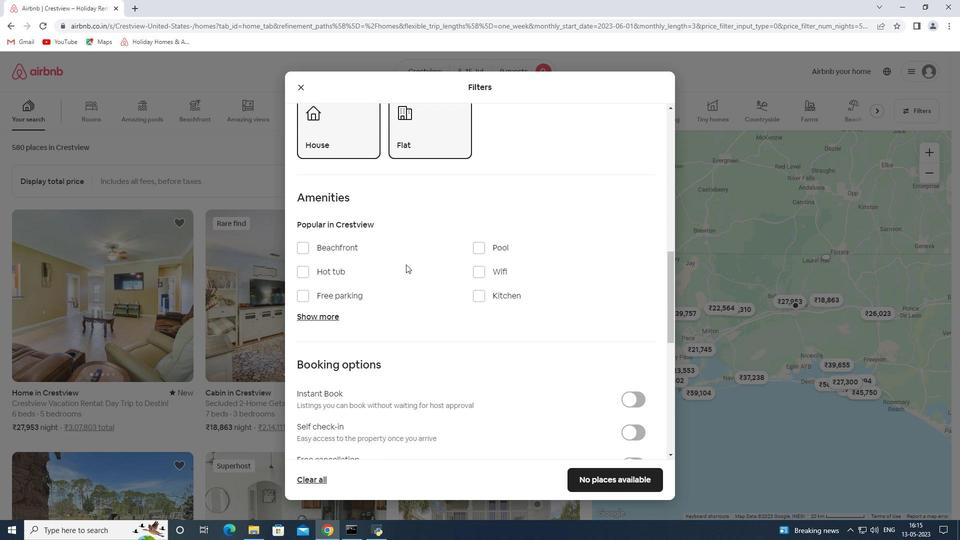 
Action: Mouse scrolled (406, 264) with delta (0, 0)
Screenshot: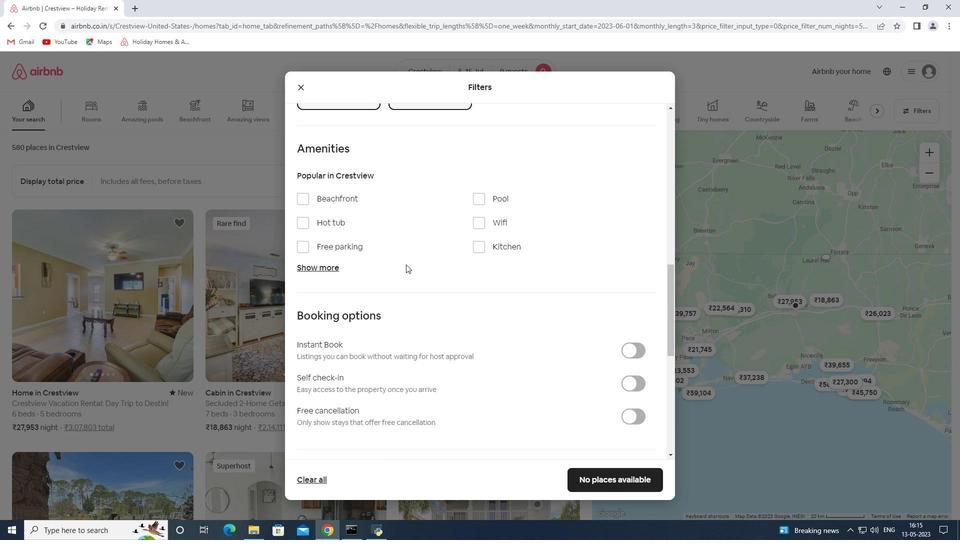 
Action: Mouse moved to (642, 271)
Screenshot: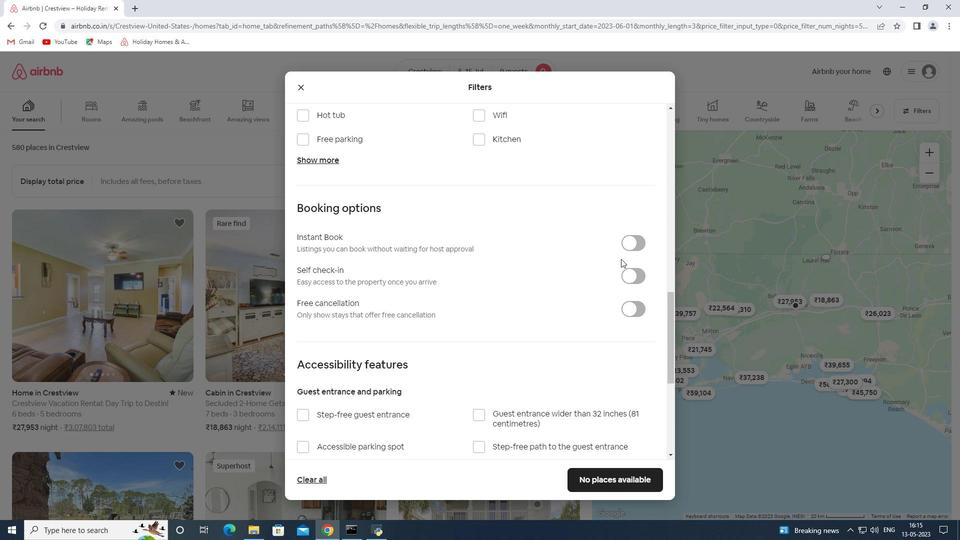 
Action: Mouse pressed left at (642, 271)
Screenshot: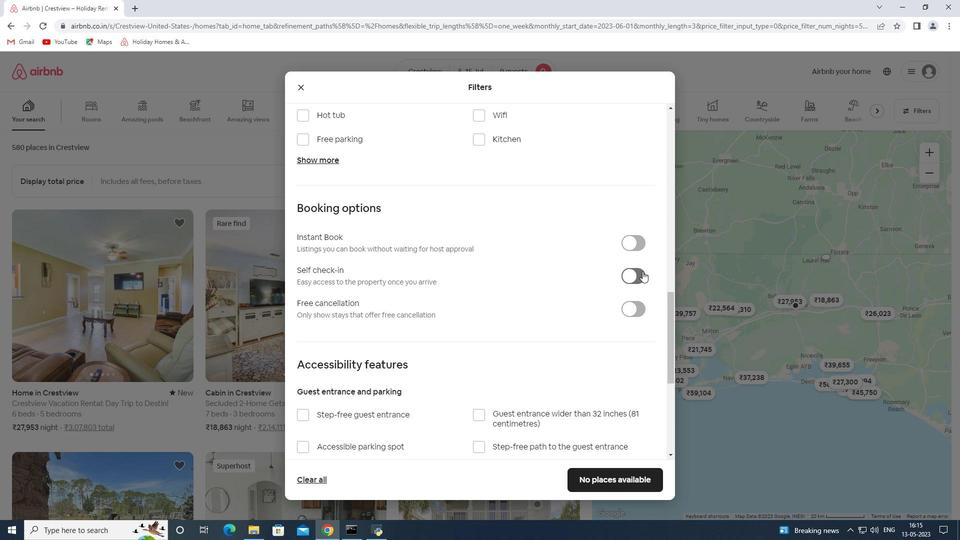 
Action: Mouse moved to (625, 285)
Screenshot: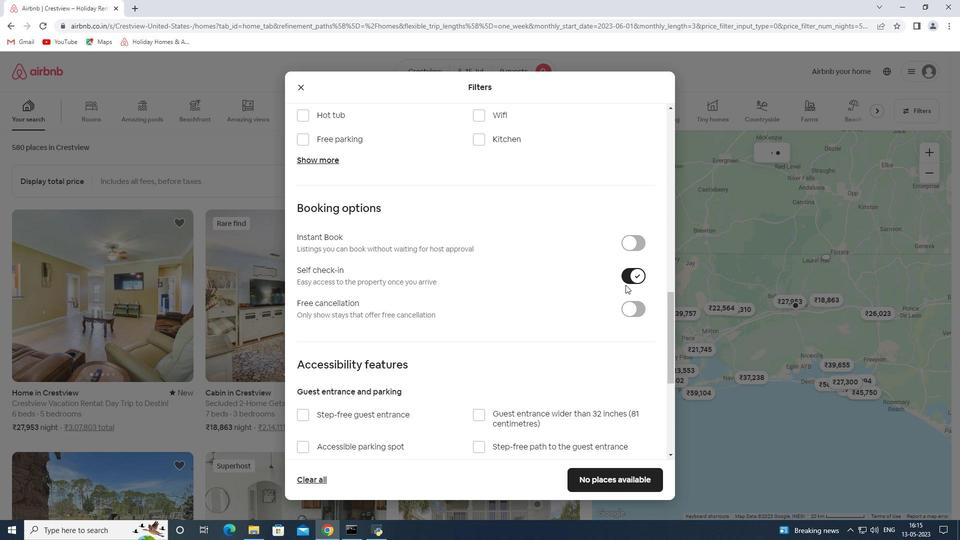 
Action: Mouse scrolled (625, 285) with delta (0, 0)
Screenshot: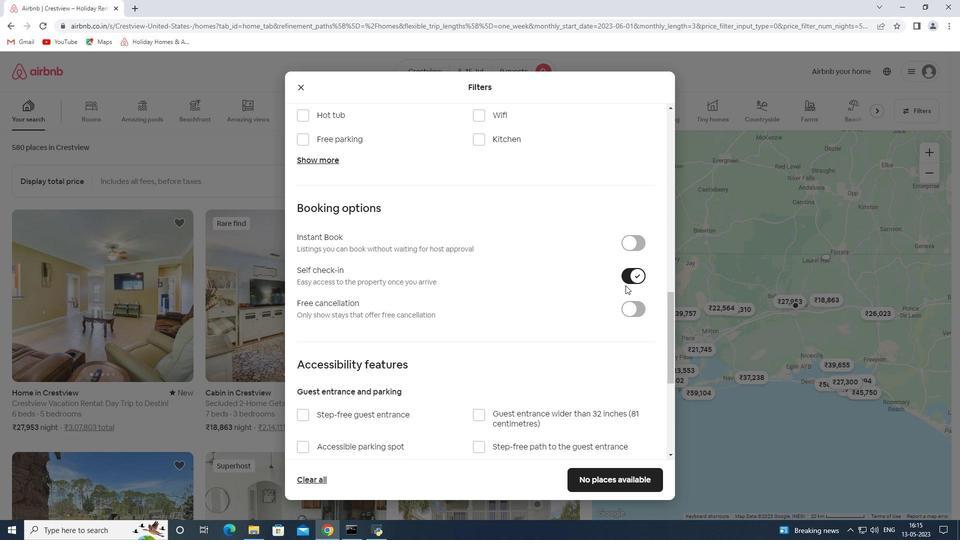 
Action: Mouse scrolled (625, 285) with delta (0, 0)
Screenshot: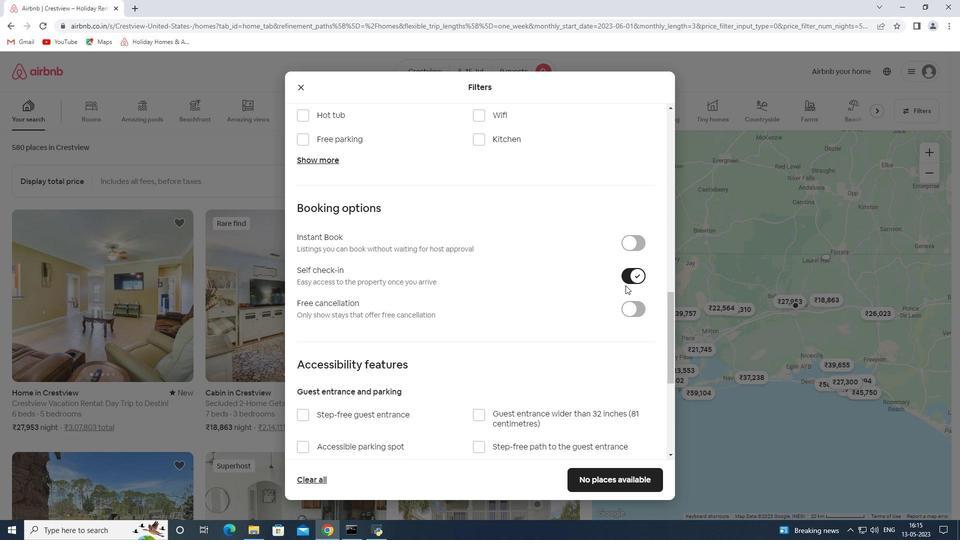 
Action: Mouse scrolled (625, 285) with delta (0, 0)
Screenshot: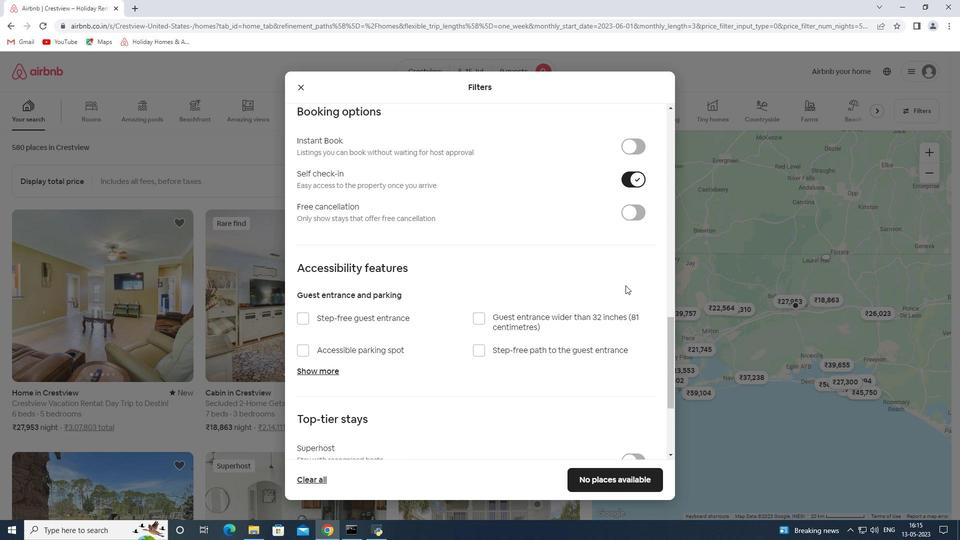 
Action: Mouse scrolled (625, 285) with delta (0, 0)
Screenshot: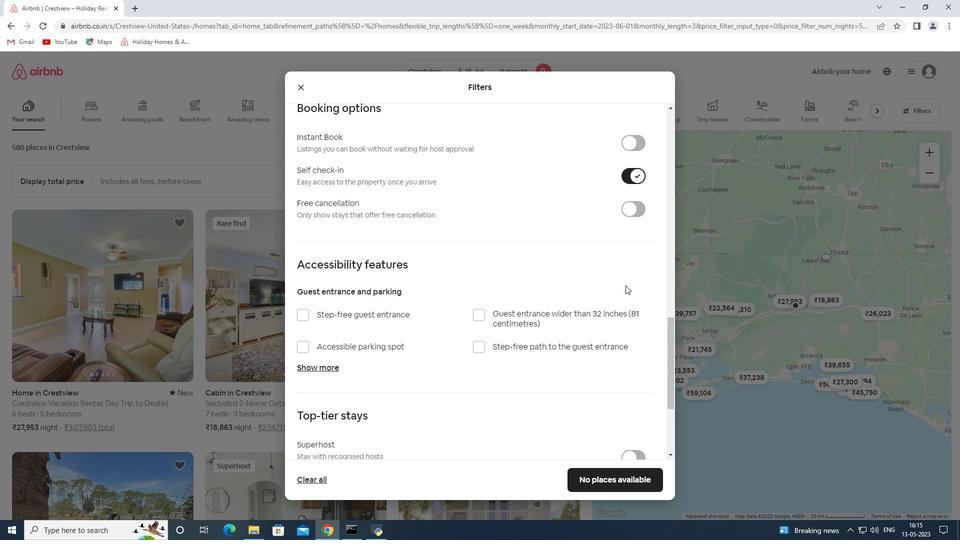 
Action: Mouse moved to (447, 385)
Screenshot: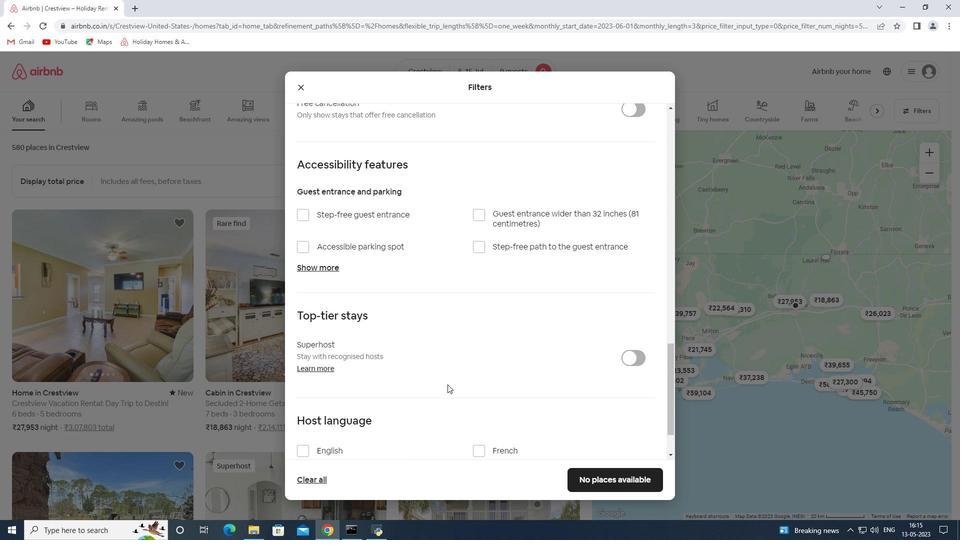 
Action: Mouse scrolled (447, 384) with delta (0, 0)
Screenshot: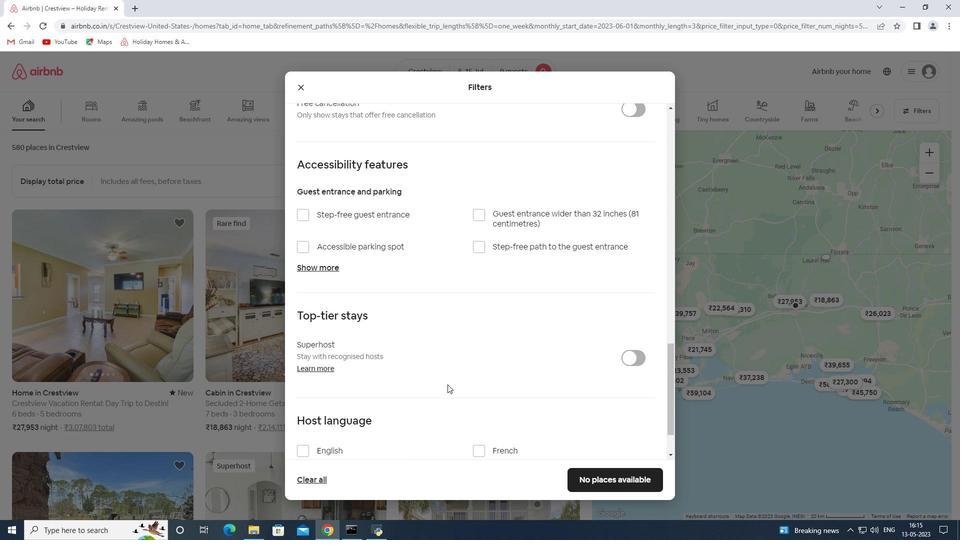 
Action: Mouse moved to (446, 385)
Screenshot: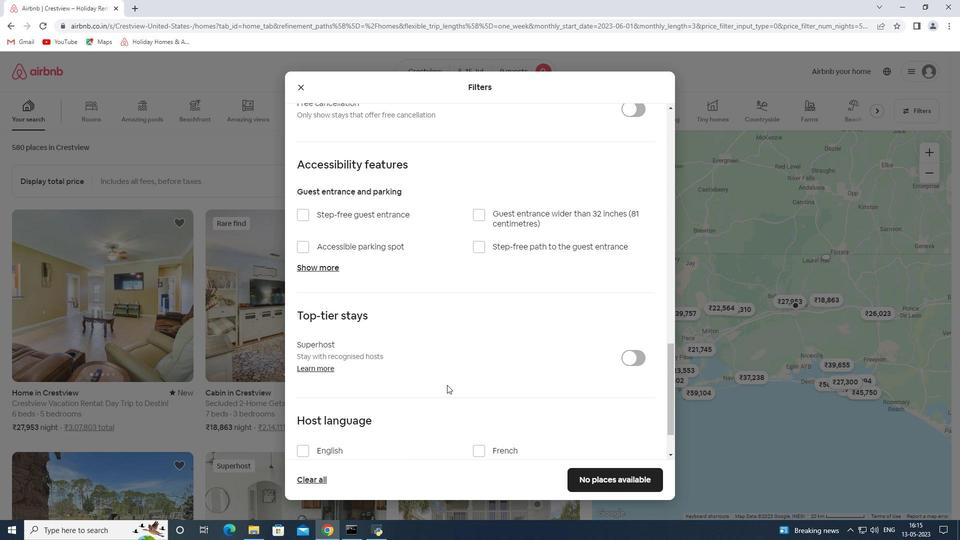 
Action: Mouse scrolled (446, 384) with delta (0, 0)
Screenshot: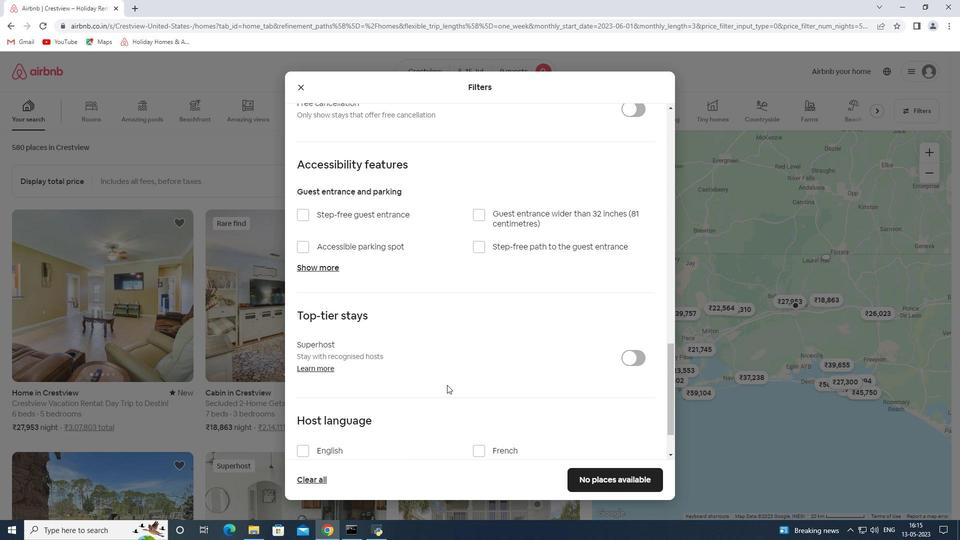 
Action: Mouse moved to (324, 393)
Screenshot: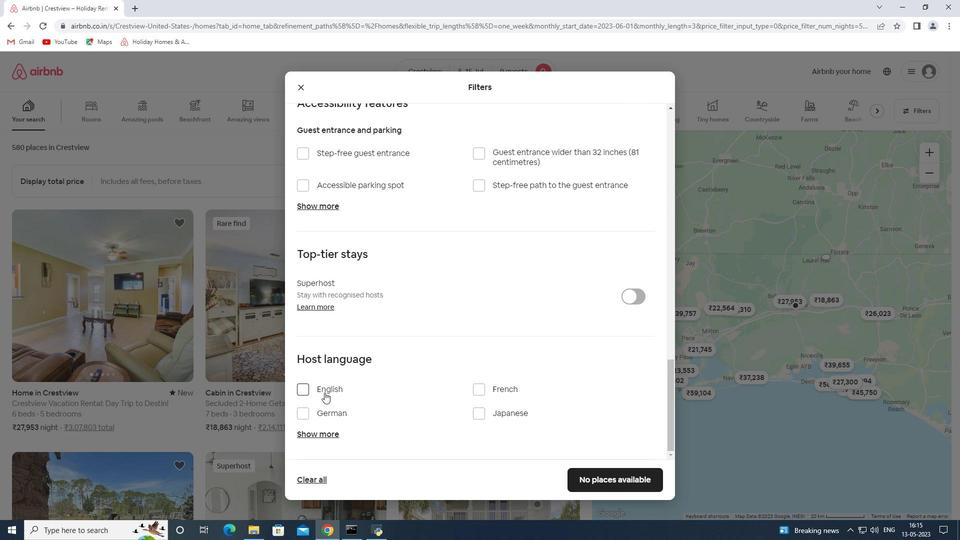 
Action: Mouse pressed left at (324, 393)
Screenshot: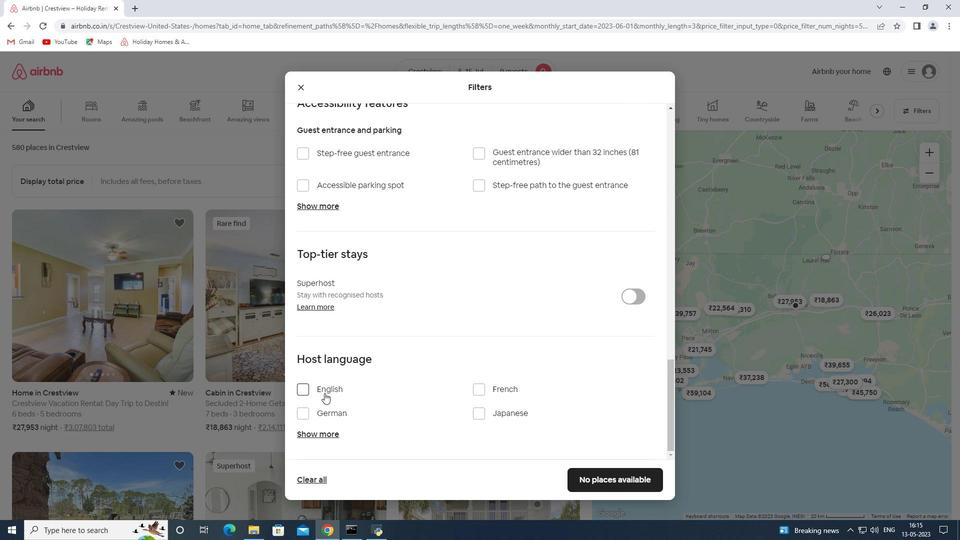 
Action: Mouse moved to (620, 473)
Screenshot: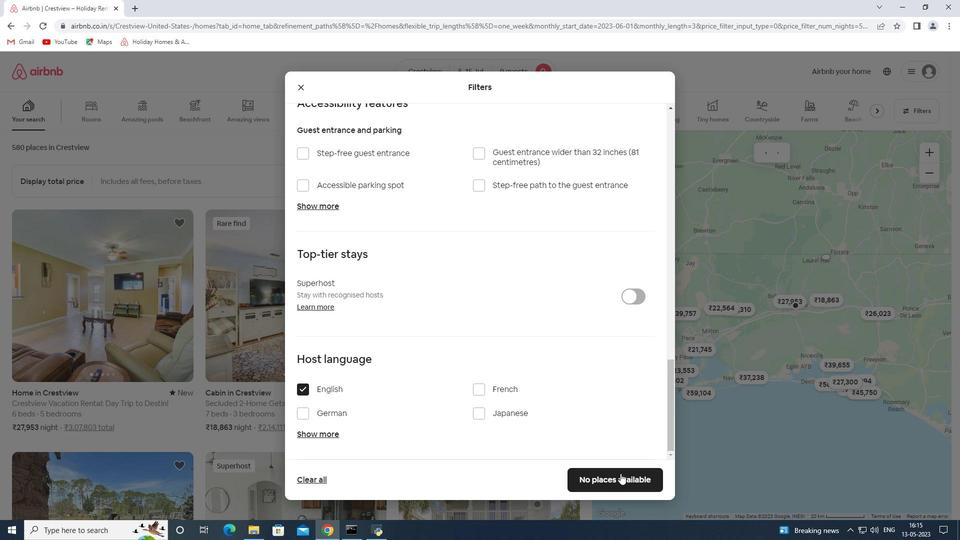 
Action: Mouse pressed left at (620, 473)
Screenshot: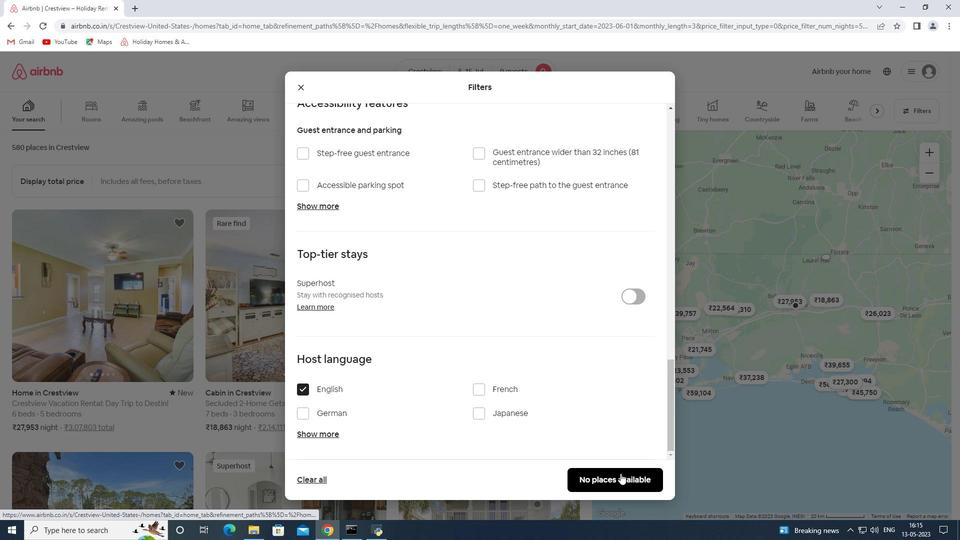 
